 Task: Look for space in Round Lake, United States from 26th August, 2023 to 10th September, 2023 for 6 adults, 2 children in price range Rs.10000 to Rs.15000. Place can be entire place or shared room with 6 bedrooms having 6 beds and 6 bathrooms. Property type can be house, flat, guest house. Amenities needed are: wifi, TV, free parkinig on premises, gym, breakfast. Booking option can be shelf check-in. Required host language is English.
Action: Mouse moved to (420, 87)
Screenshot: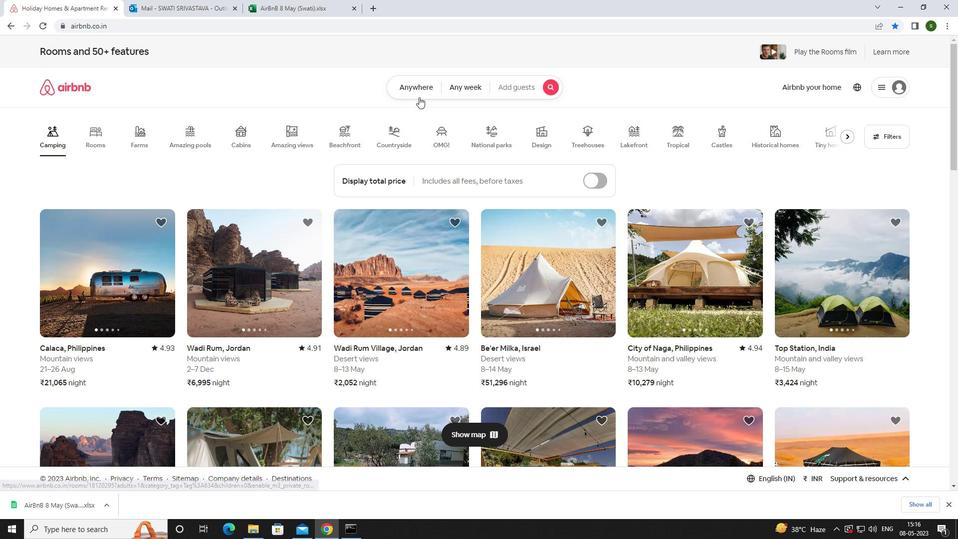 
Action: Mouse pressed left at (420, 87)
Screenshot: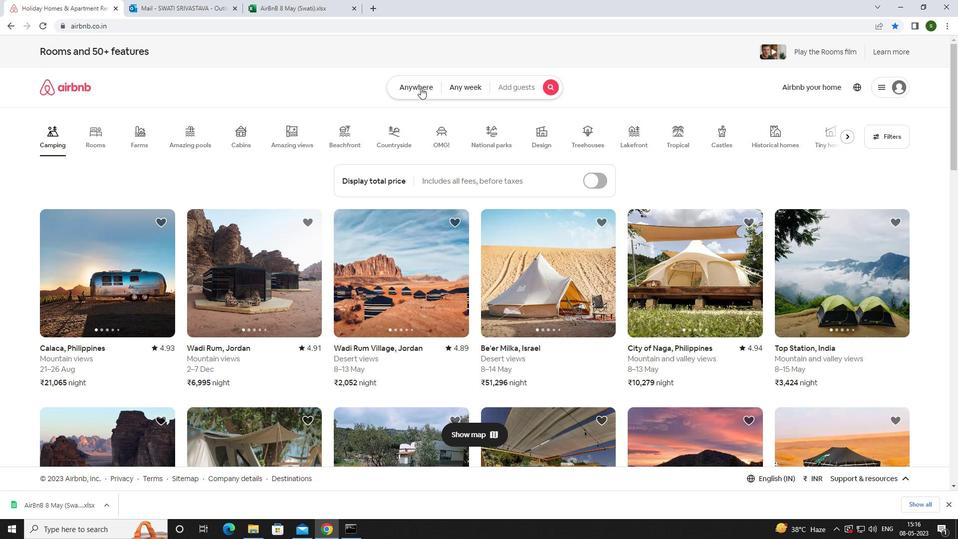 
Action: Mouse moved to (375, 126)
Screenshot: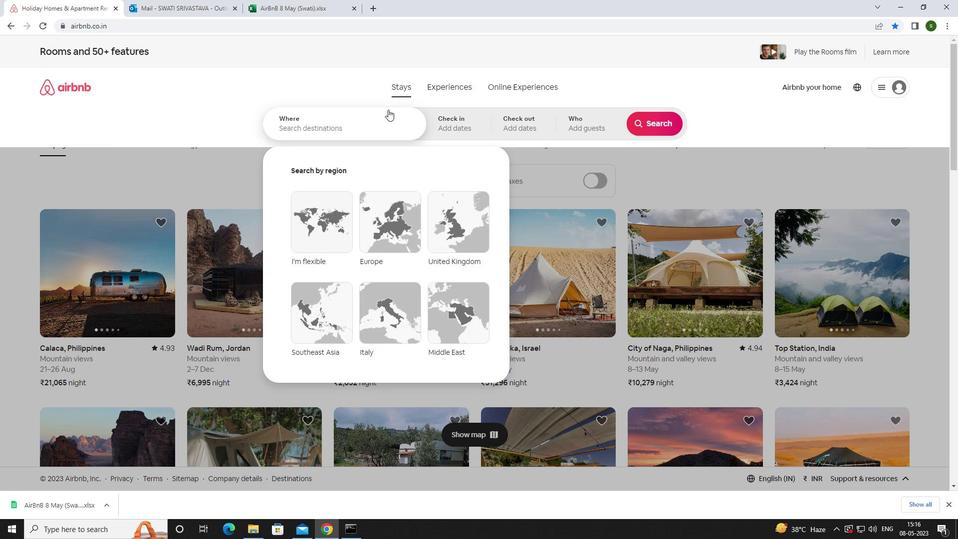 
Action: Mouse pressed left at (375, 126)
Screenshot: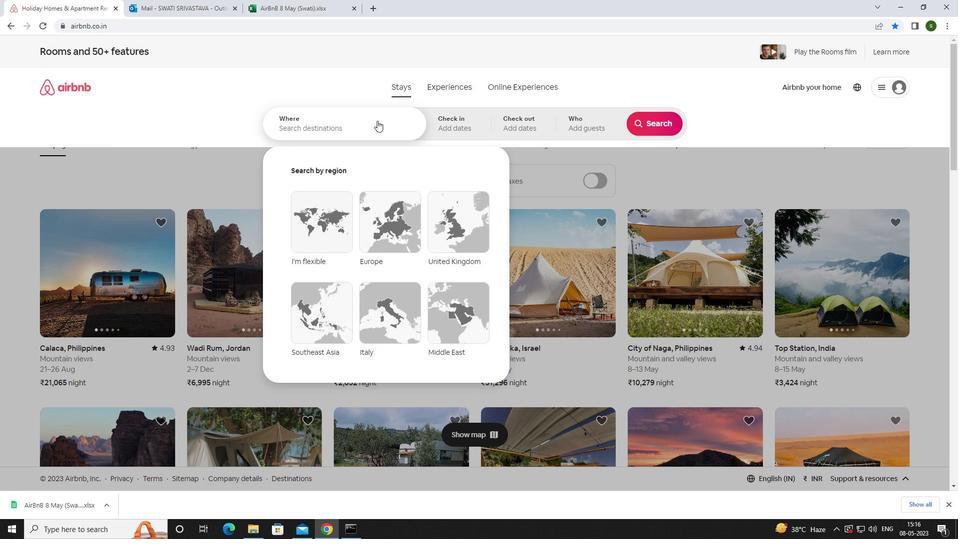 
Action: Mouse moved to (383, 133)
Screenshot: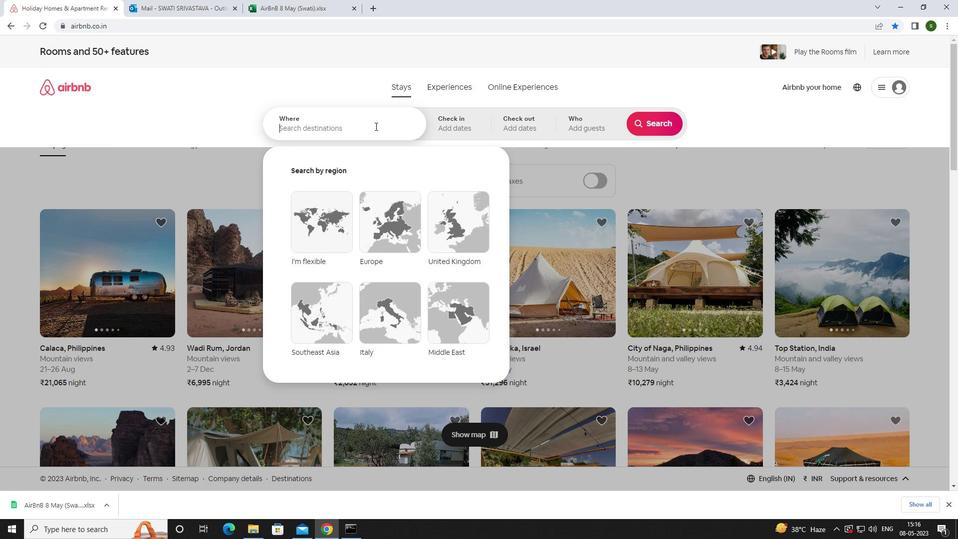 
Action: Key pressed <Key.caps_lock>r<Key.caps_lock>ound<Key.space><Key.caps_lock>
Screenshot: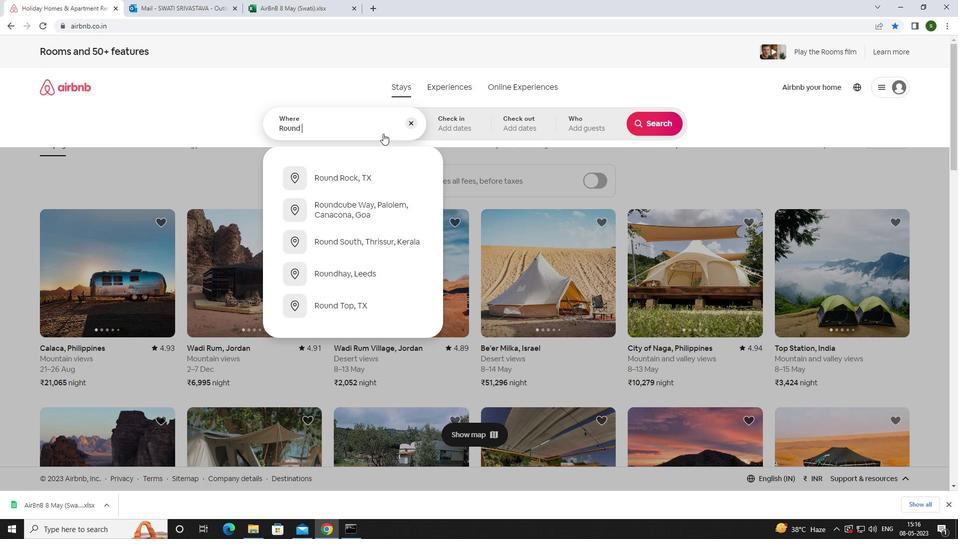 
Action: Mouse moved to (383, 133)
Screenshot: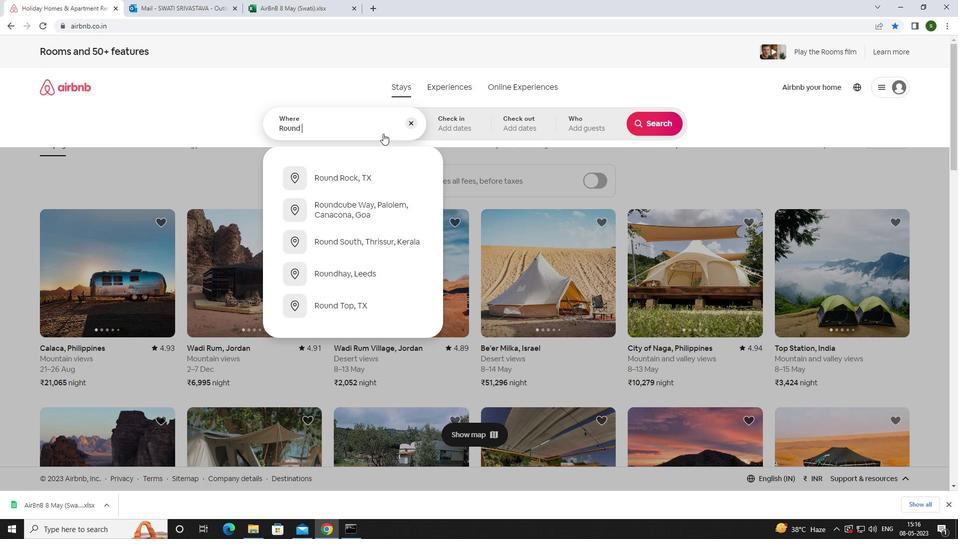
Action: Key pressed l<Key.caps_lock>ake
Screenshot: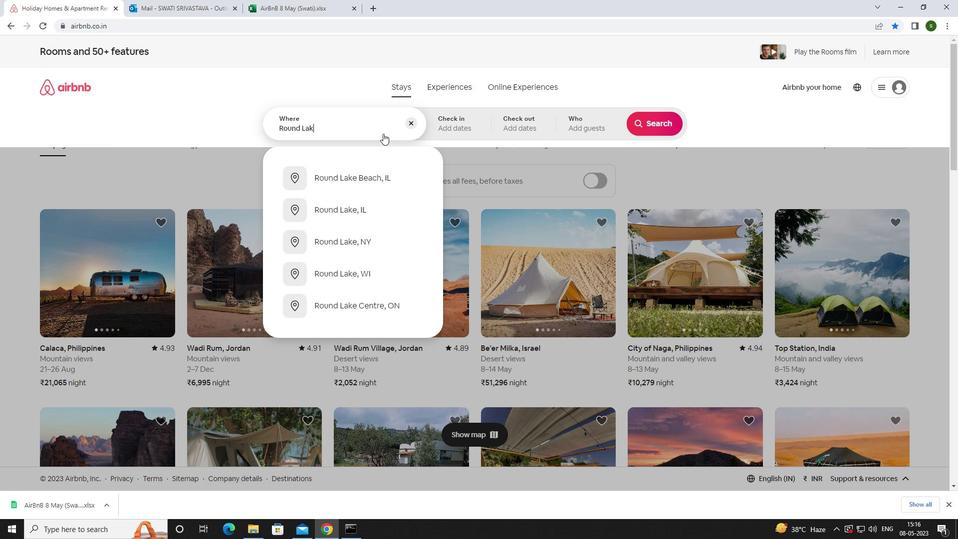
Action: Mouse moved to (383, 134)
Screenshot: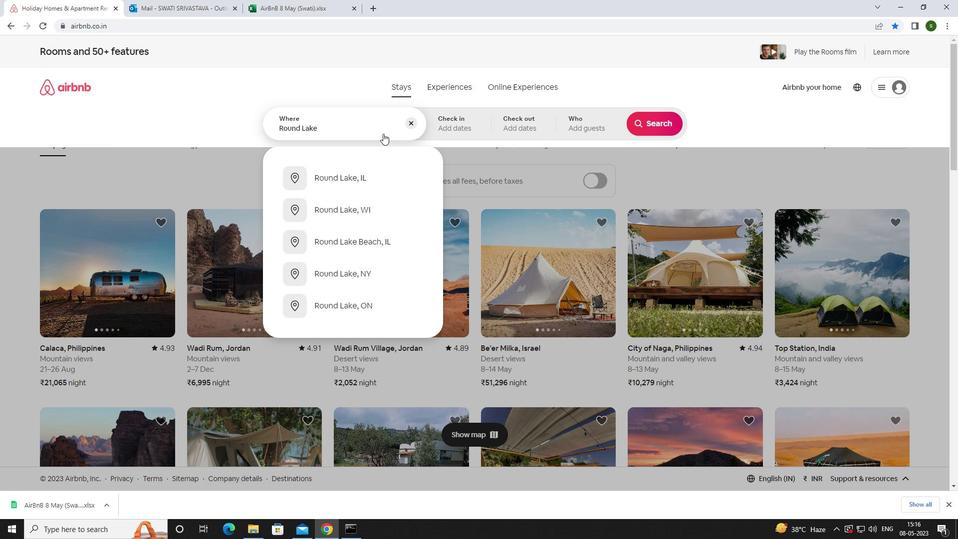 
Action: Key pressed ,<Key.space>
Screenshot: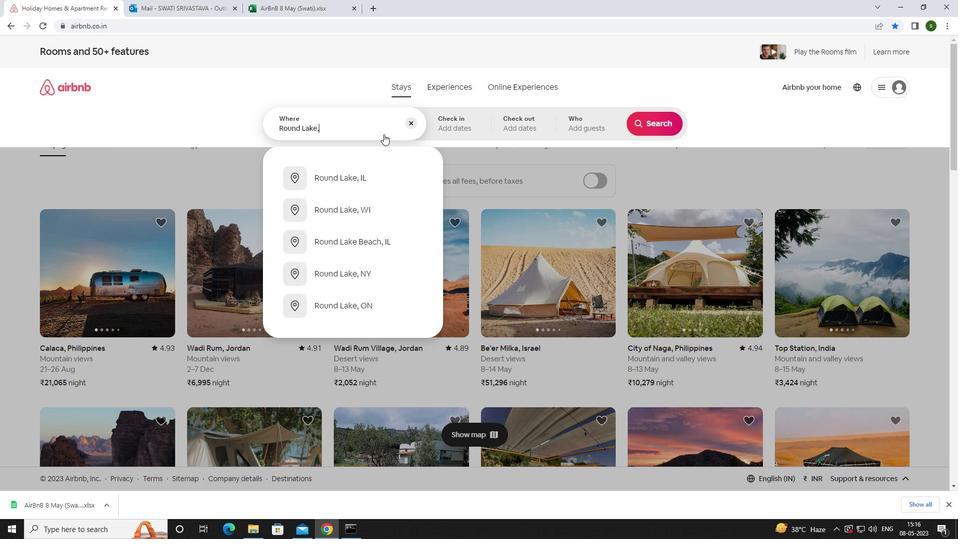 
Action: Mouse moved to (383, 134)
Screenshot: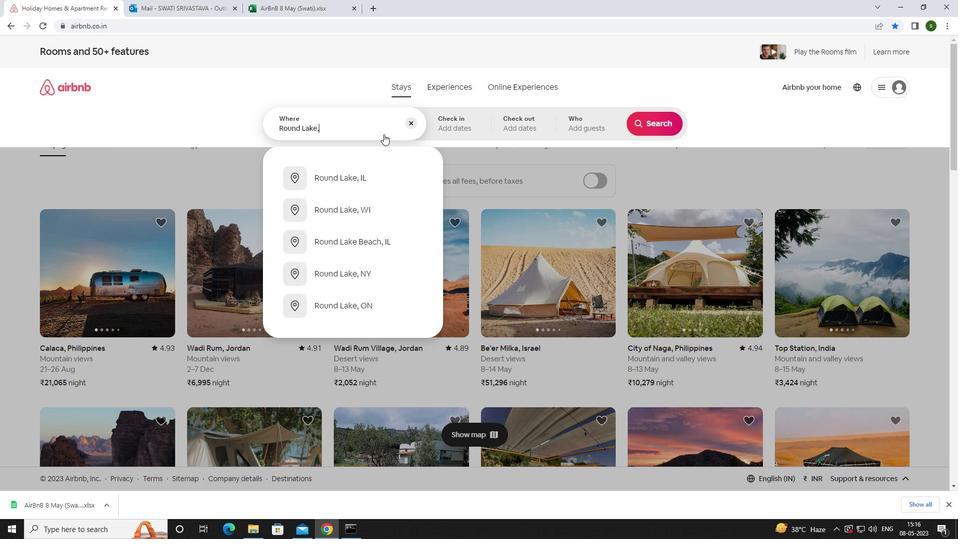 
Action: Key pressed <Key.caps_lock>u<Key.caps_lock>n
Screenshot: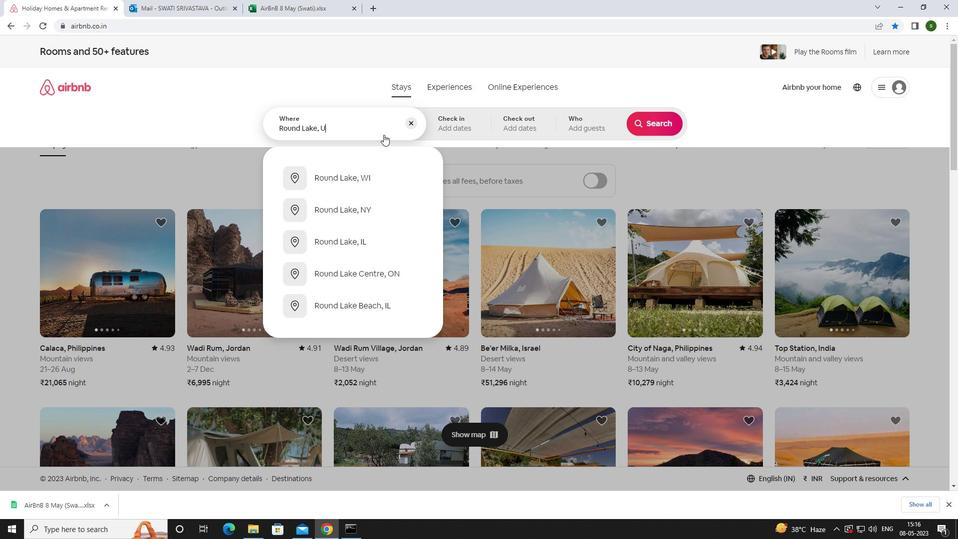 
Action: Mouse moved to (384, 134)
Screenshot: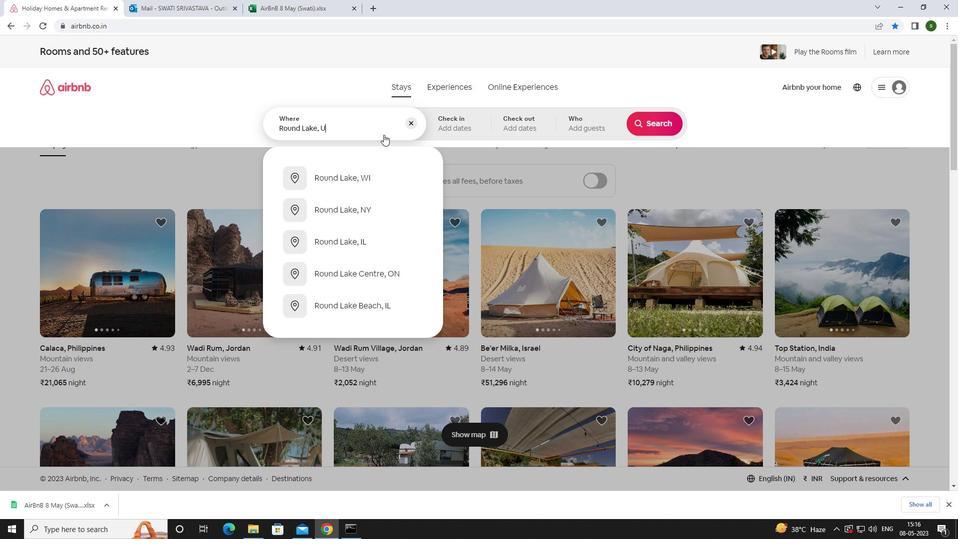 
Action: Key pressed ited<Key.space>
Screenshot: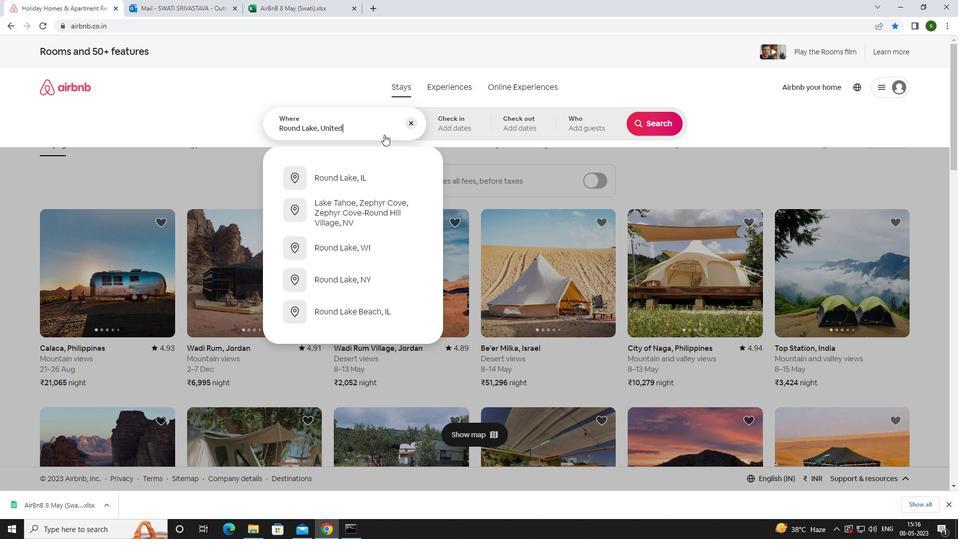 
Action: Mouse moved to (384, 135)
Screenshot: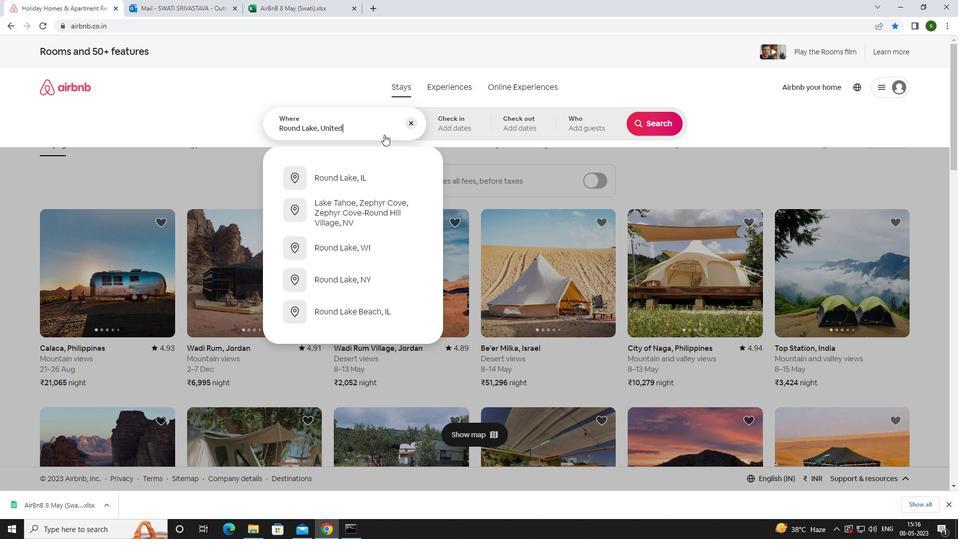 
Action: Key pressed <Key.caps_lock>s<Key.caps_lock>t
Screenshot: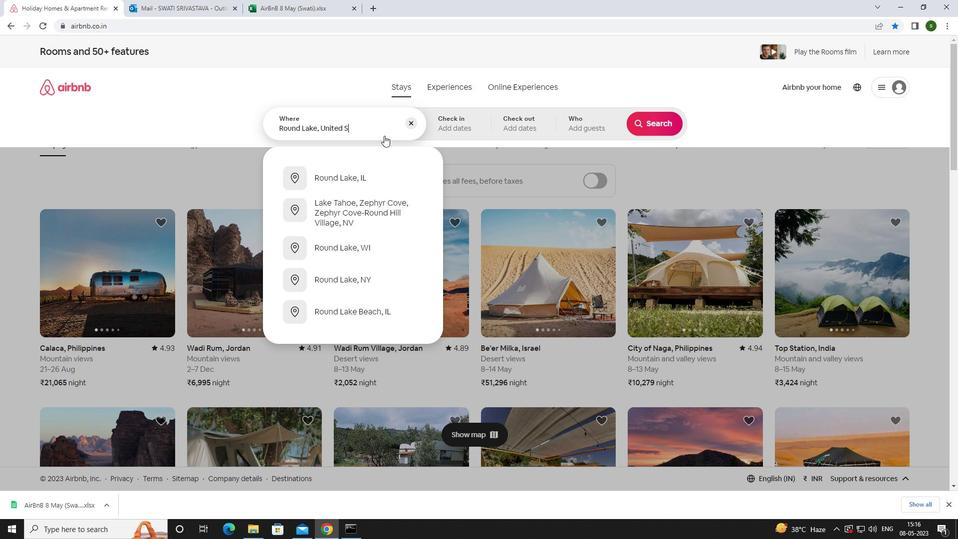 
Action: Mouse moved to (384, 136)
Screenshot: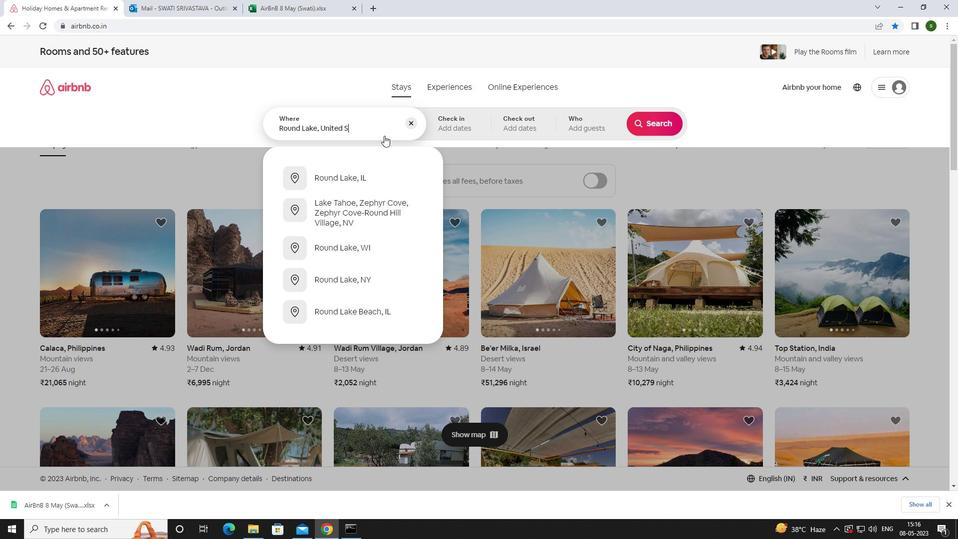 
Action: Key pressed ates<Key.enter>
Screenshot: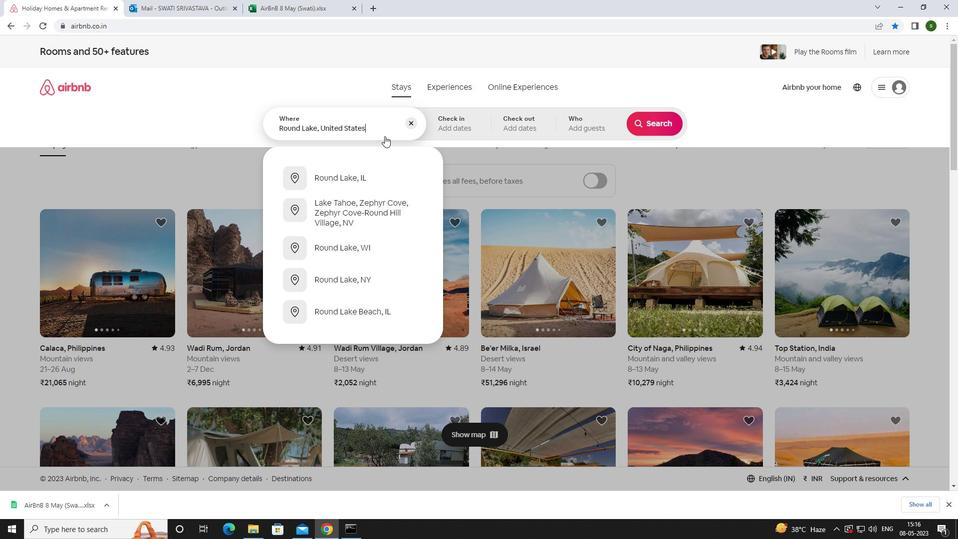 
Action: Mouse moved to (655, 207)
Screenshot: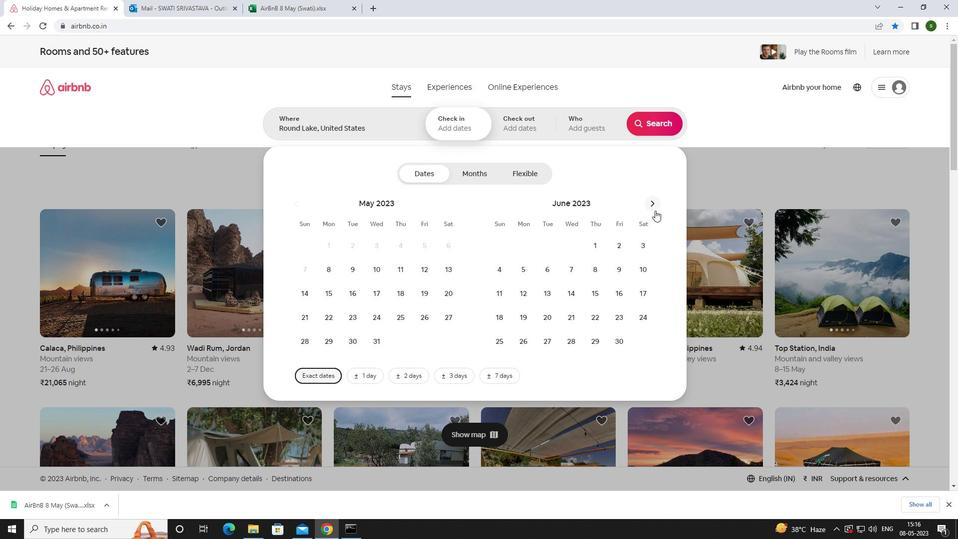 
Action: Mouse pressed left at (655, 207)
Screenshot: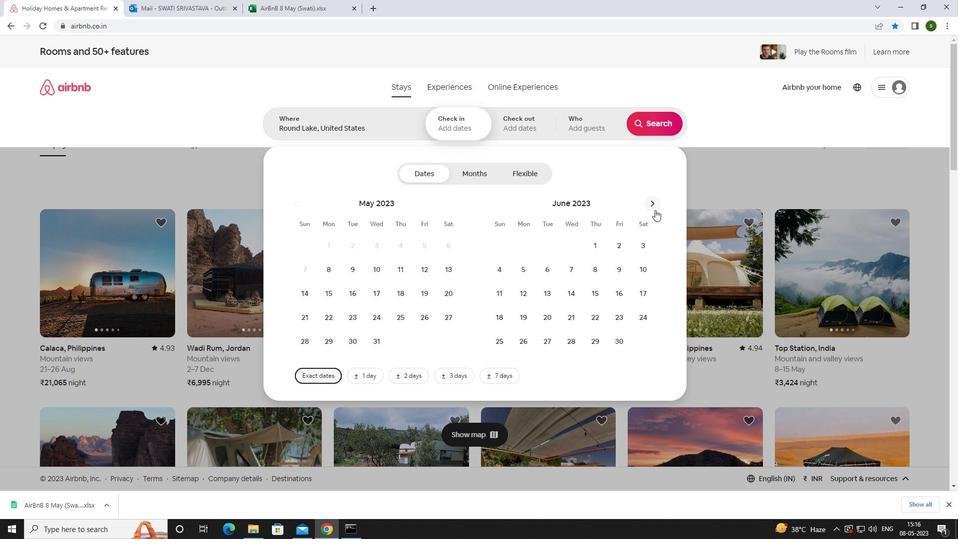 
Action: Mouse pressed left at (655, 207)
Screenshot: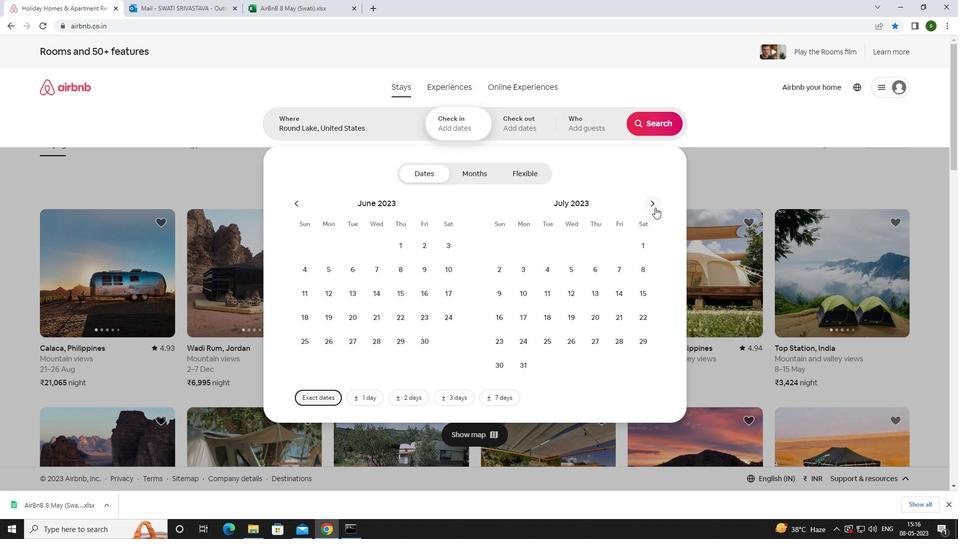 
Action: Mouse moved to (643, 319)
Screenshot: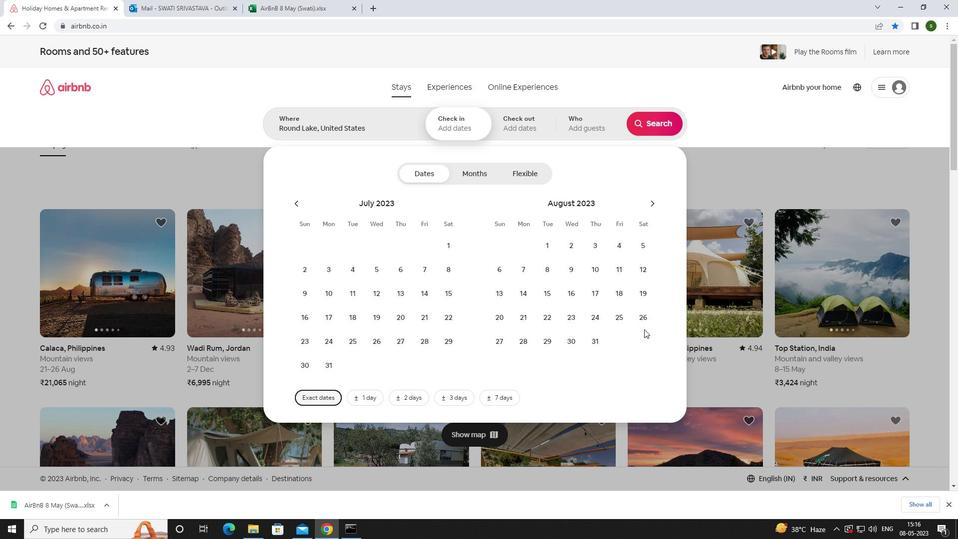 
Action: Mouse pressed left at (643, 319)
Screenshot: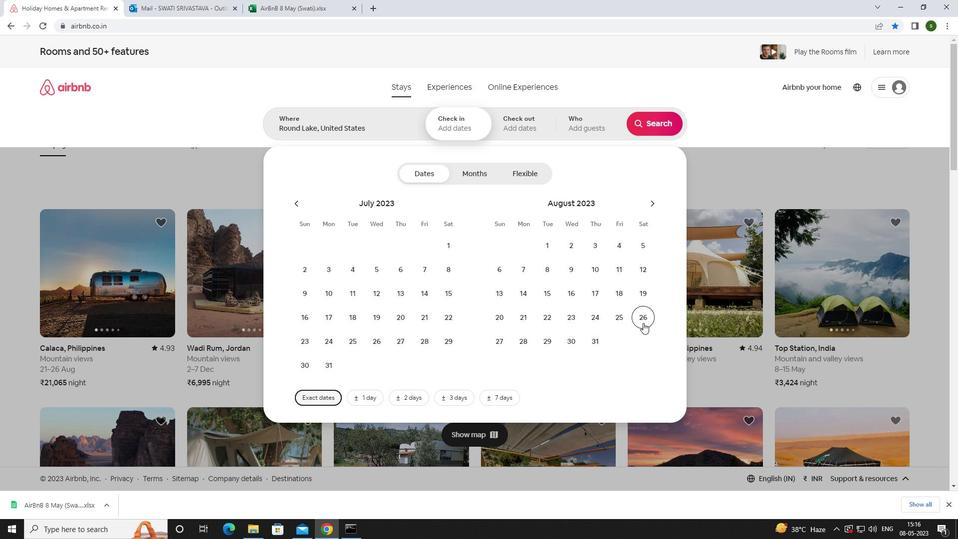 
Action: Mouse moved to (643, 202)
Screenshot: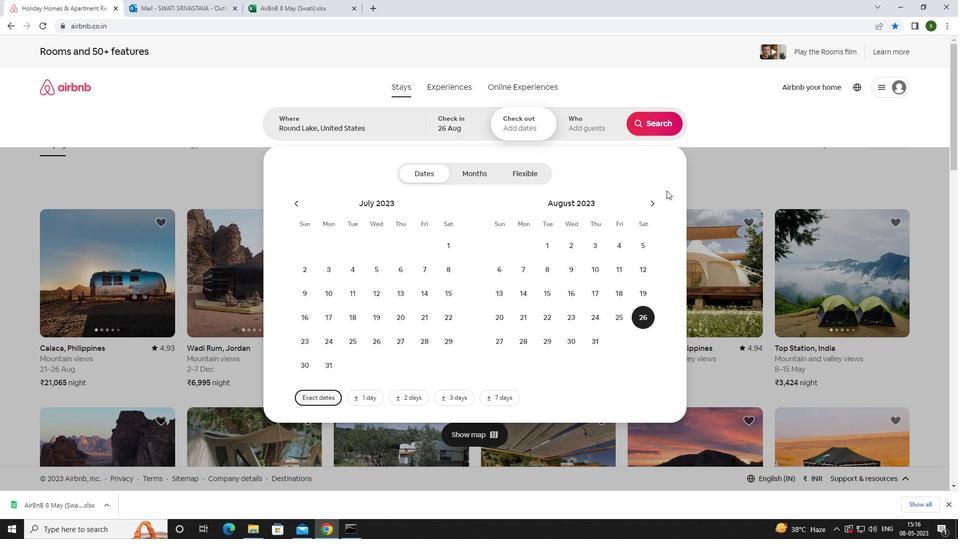 
Action: Mouse pressed left at (643, 202)
Screenshot: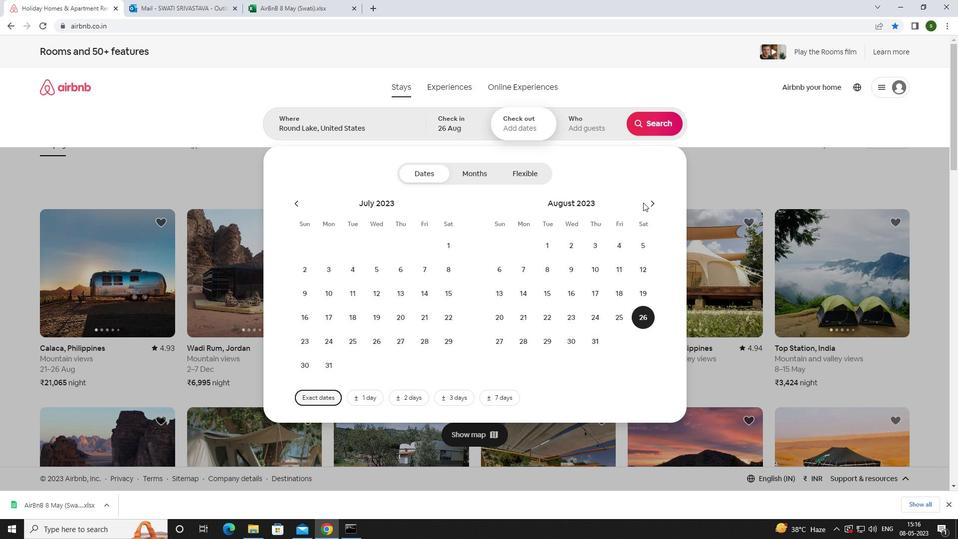 
Action: Mouse moved to (647, 203)
Screenshot: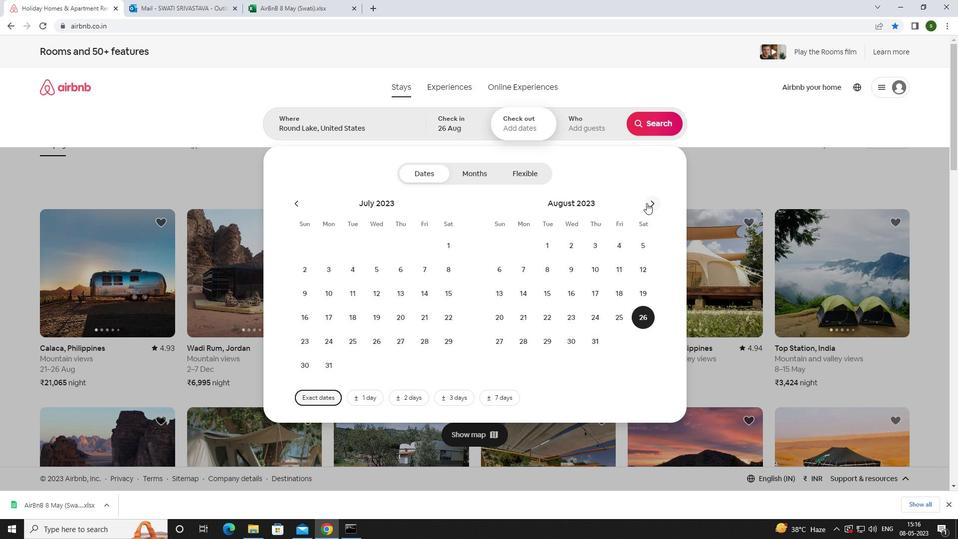 
Action: Mouse pressed left at (647, 203)
Screenshot: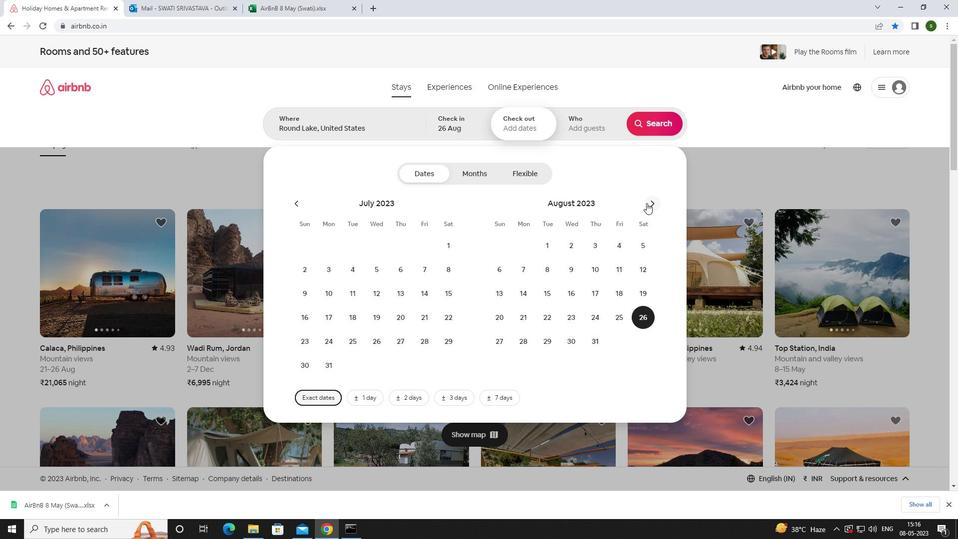 
Action: Mouse moved to (498, 294)
Screenshot: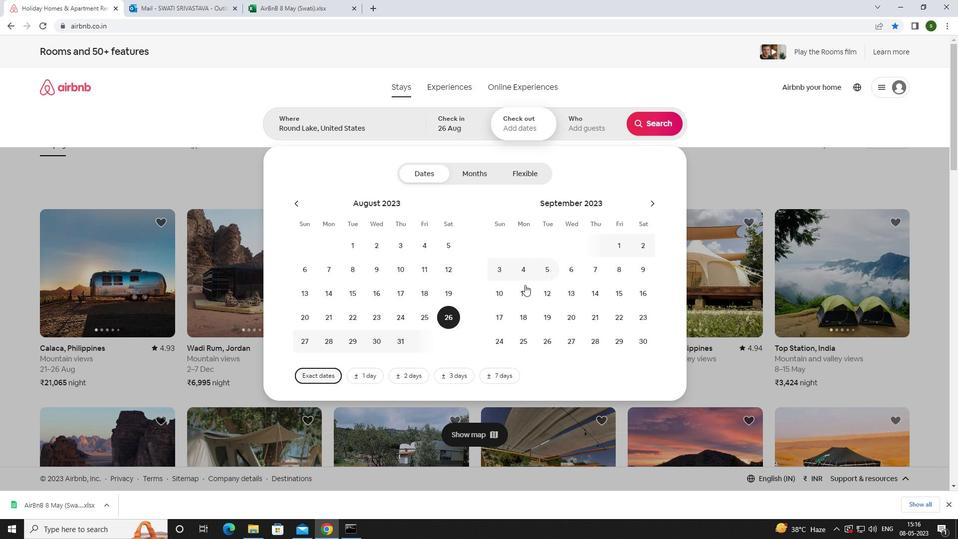 
Action: Mouse pressed left at (498, 294)
Screenshot: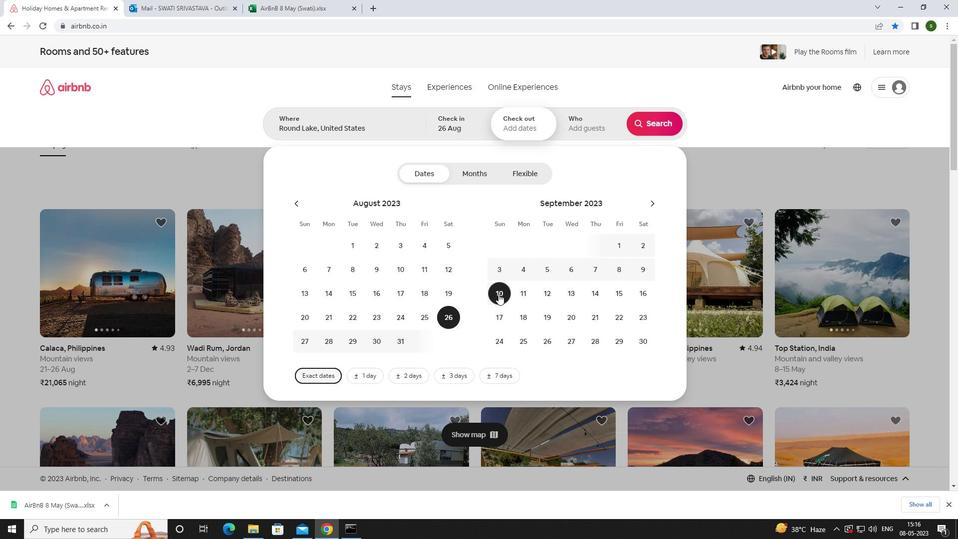 
Action: Mouse moved to (580, 129)
Screenshot: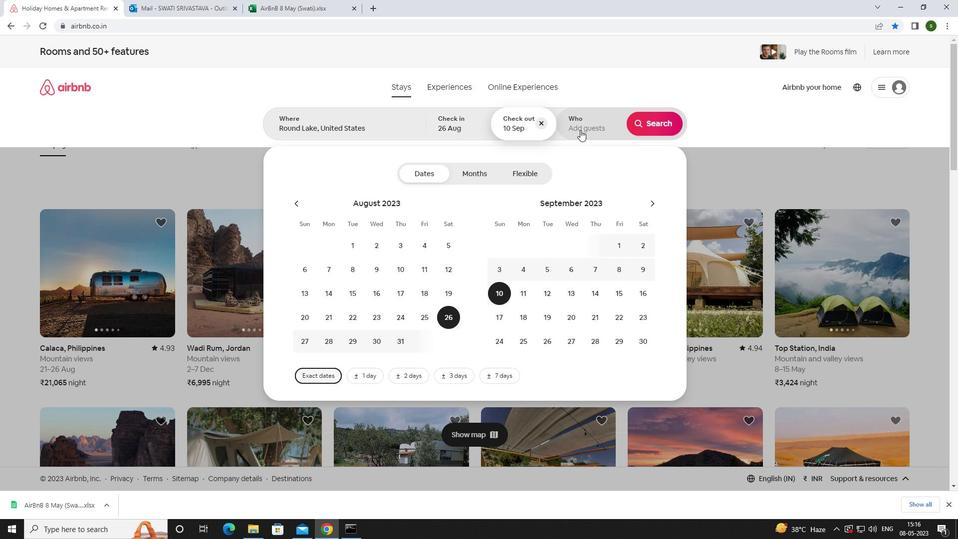 
Action: Mouse pressed left at (580, 129)
Screenshot: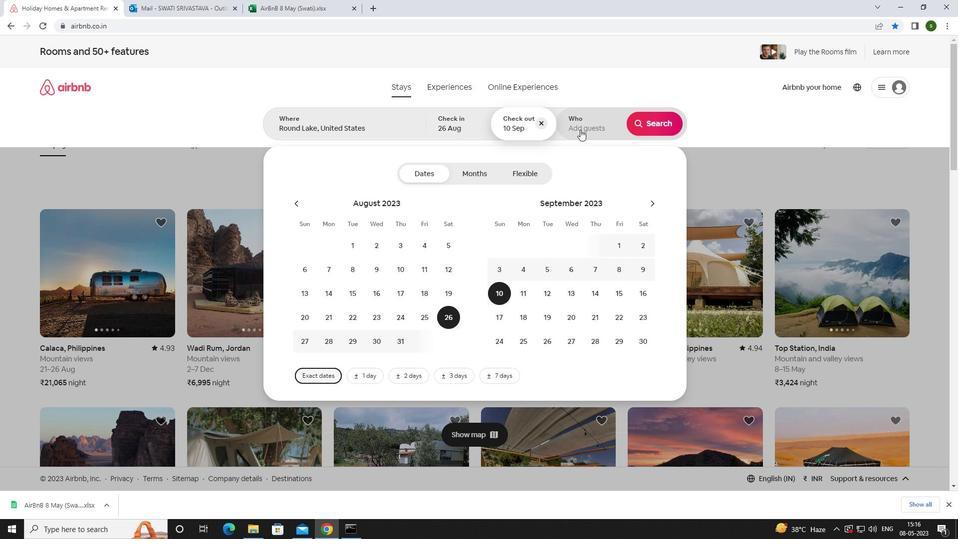 
Action: Mouse moved to (659, 176)
Screenshot: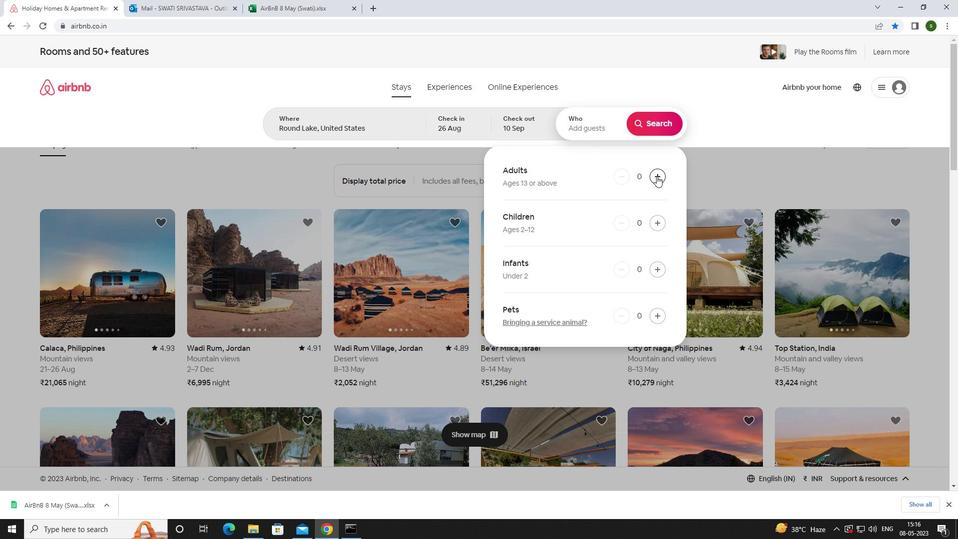 
Action: Mouse pressed left at (659, 176)
Screenshot: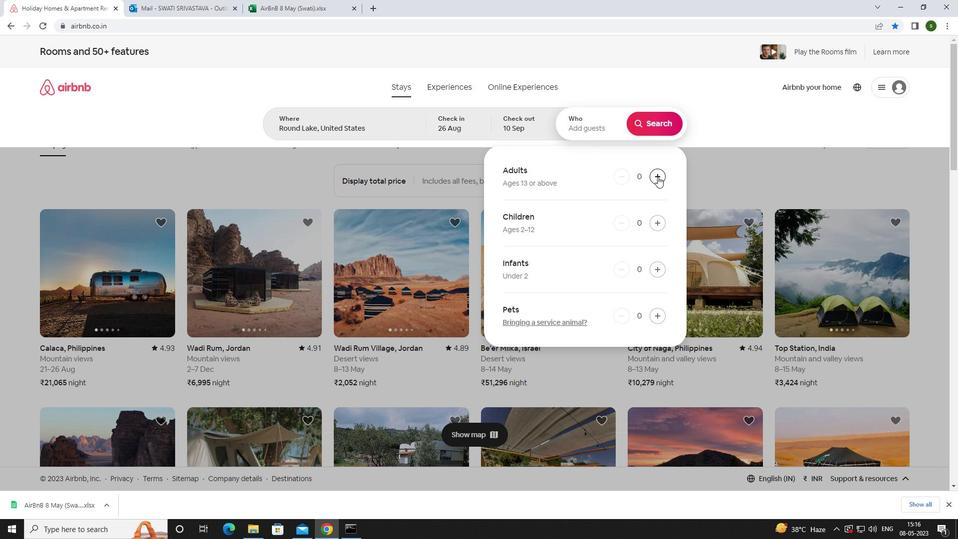 
Action: Mouse pressed left at (659, 176)
Screenshot: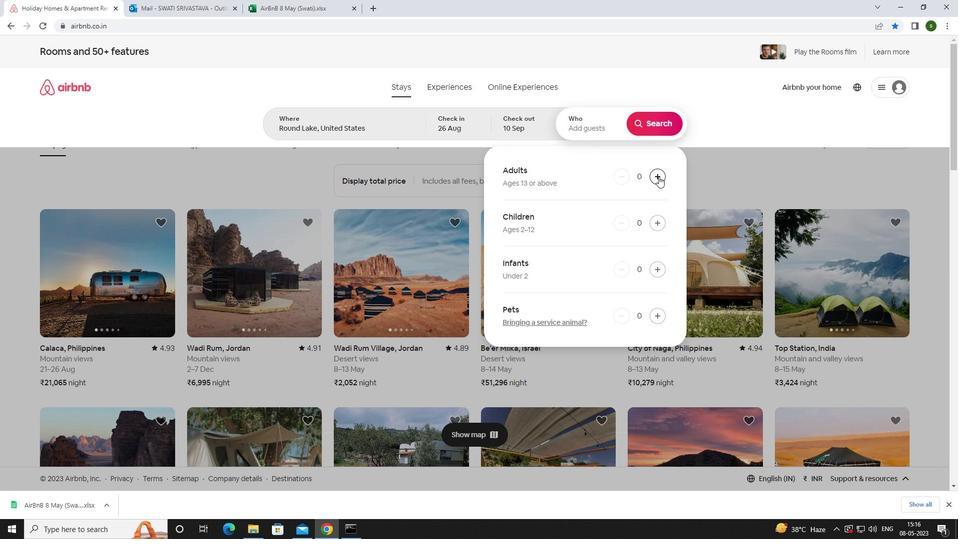 
Action: Mouse pressed left at (659, 176)
Screenshot: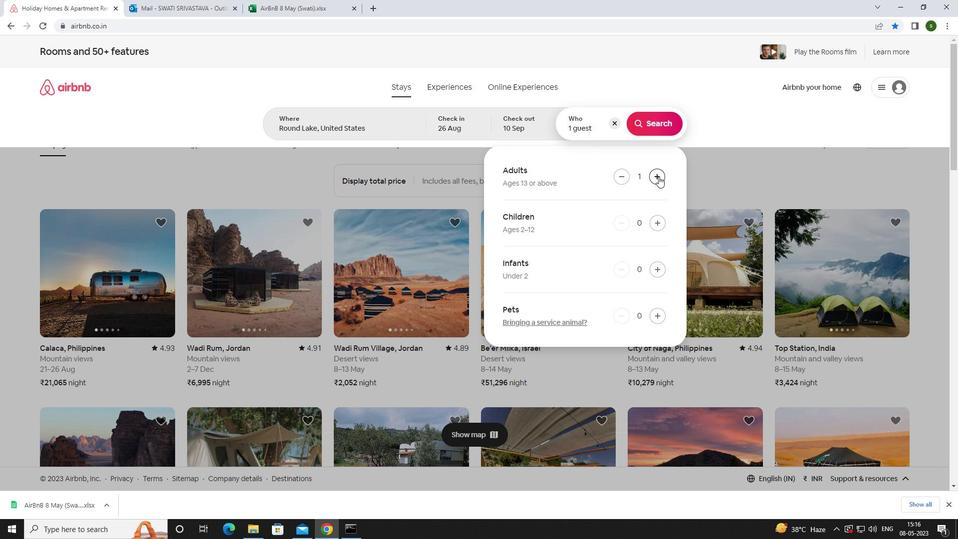
Action: Mouse pressed left at (659, 176)
Screenshot: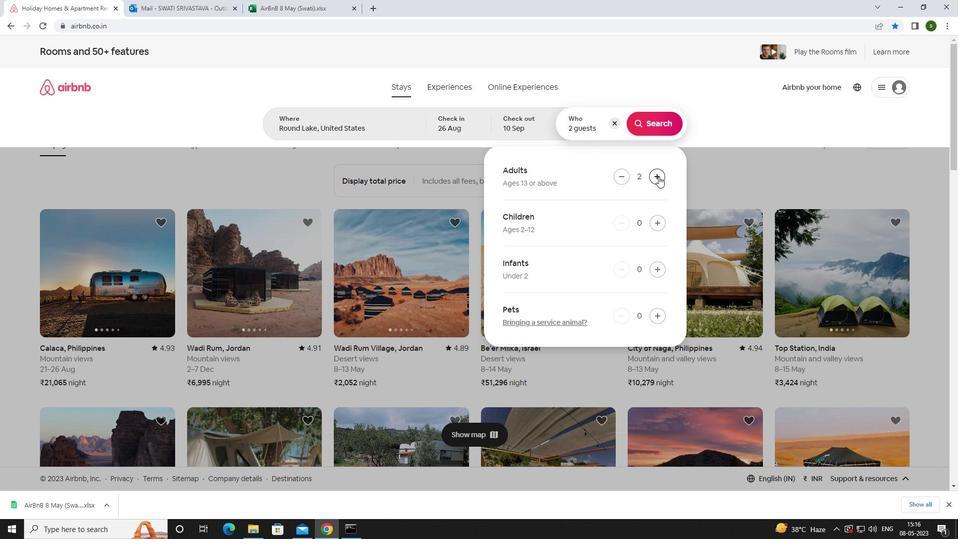 
Action: Mouse pressed left at (659, 176)
Screenshot: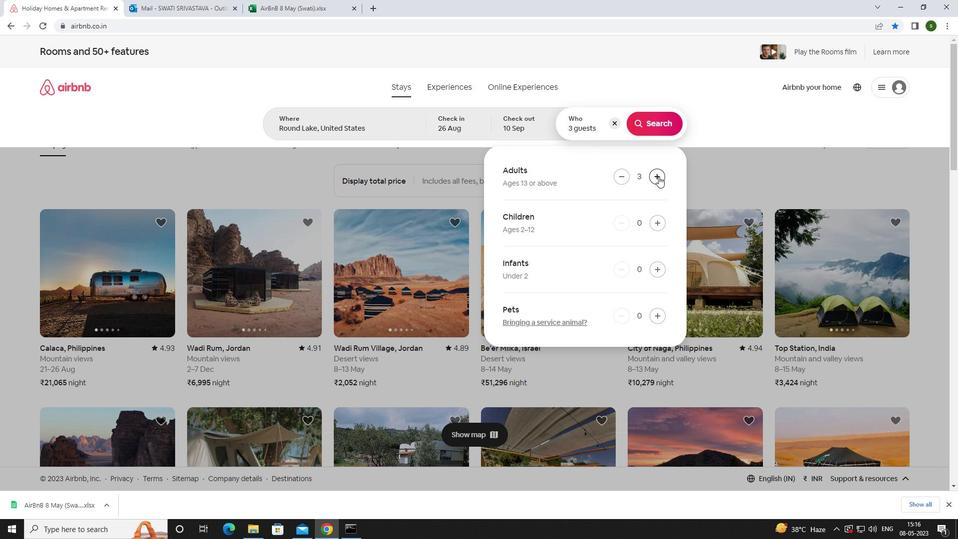 
Action: Mouse pressed left at (659, 176)
Screenshot: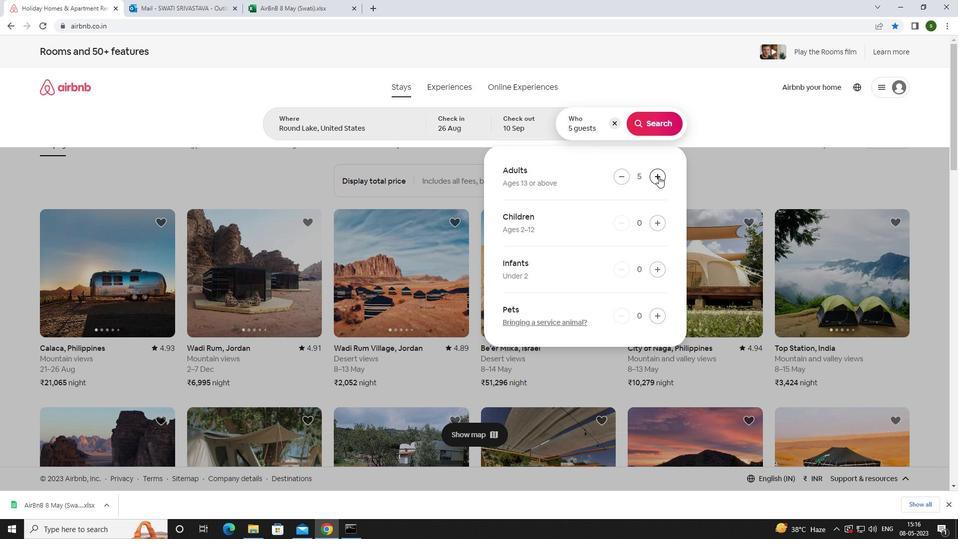 
Action: Mouse moved to (659, 219)
Screenshot: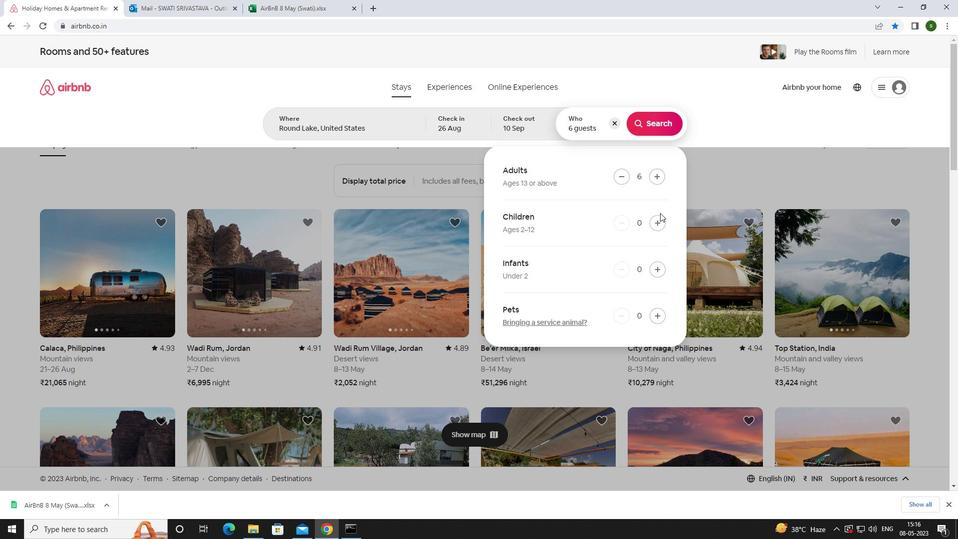 
Action: Mouse pressed left at (659, 219)
Screenshot: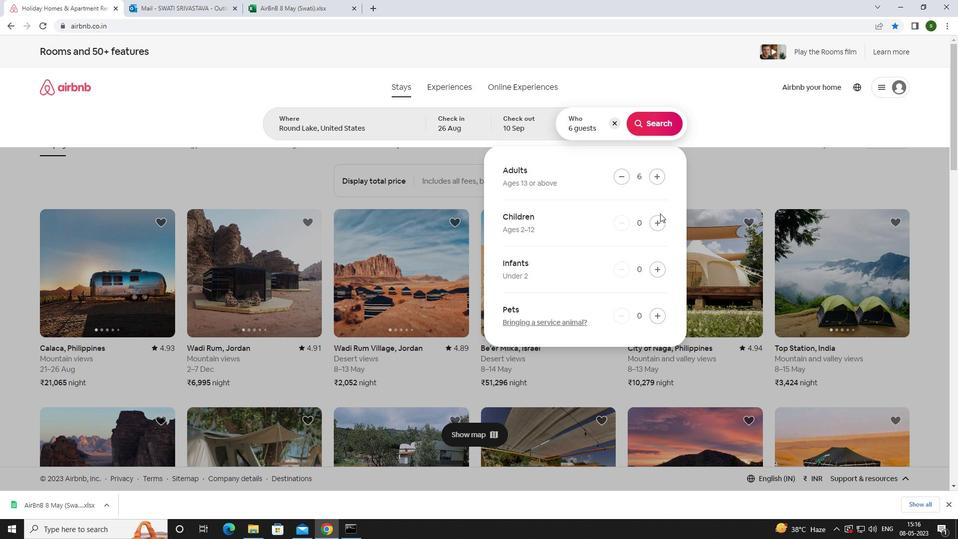 
Action: Mouse pressed left at (659, 219)
Screenshot: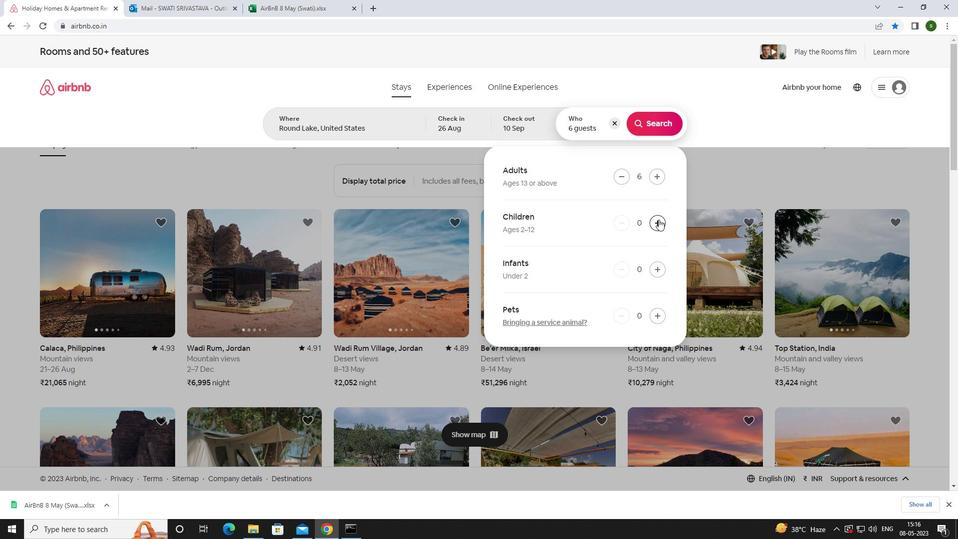 
Action: Mouse moved to (655, 128)
Screenshot: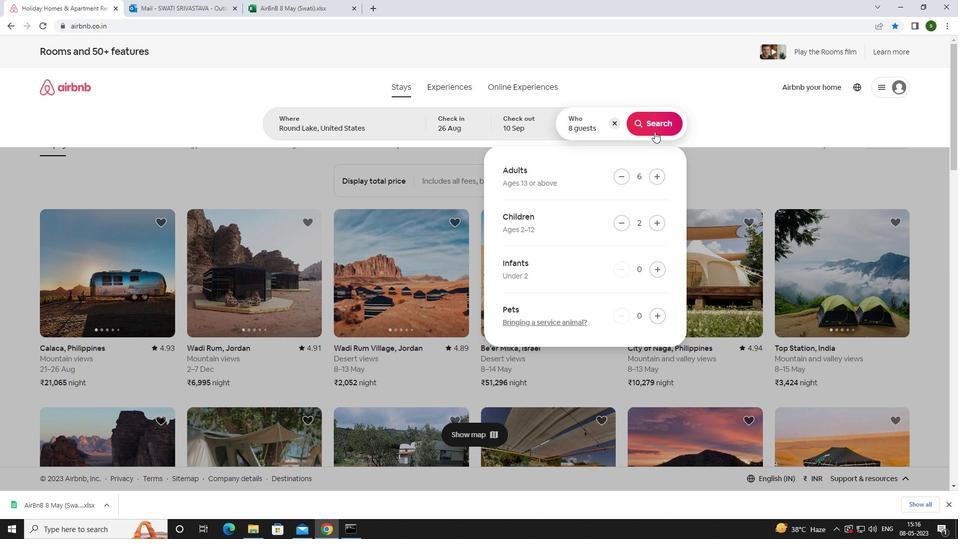 
Action: Mouse pressed left at (655, 128)
Screenshot: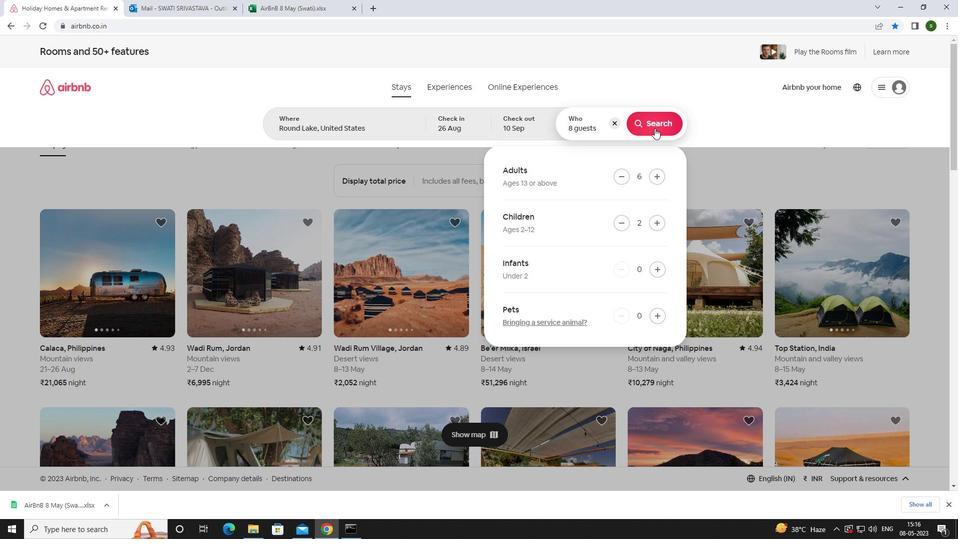 
Action: Mouse moved to (914, 100)
Screenshot: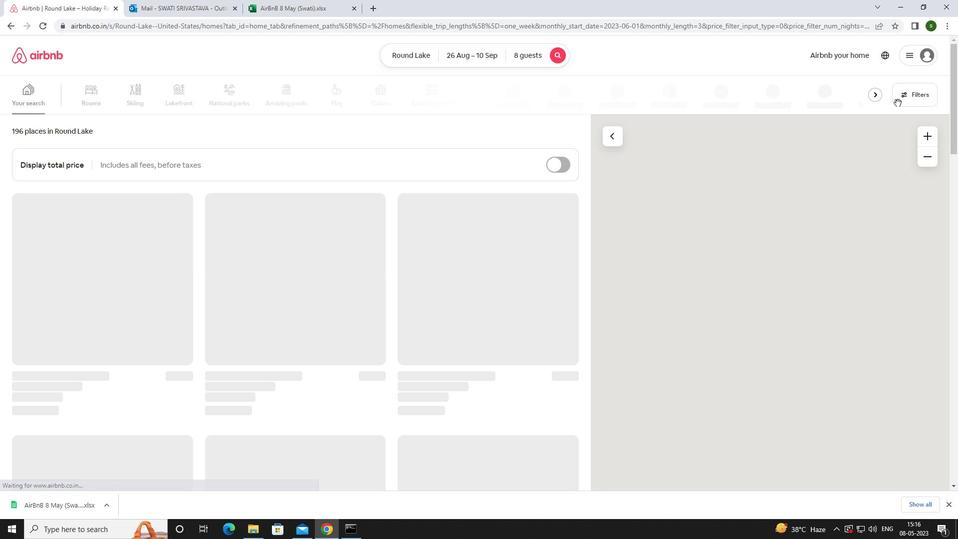 
Action: Mouse pressed left at (914, 100)
Screenshot: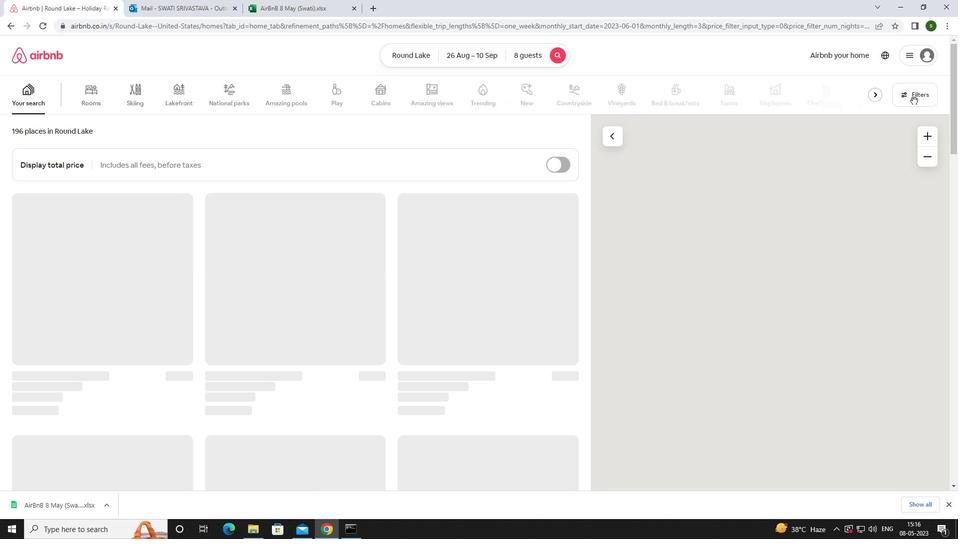 
Action: Mouse moved to (379, 338)
Screenshot: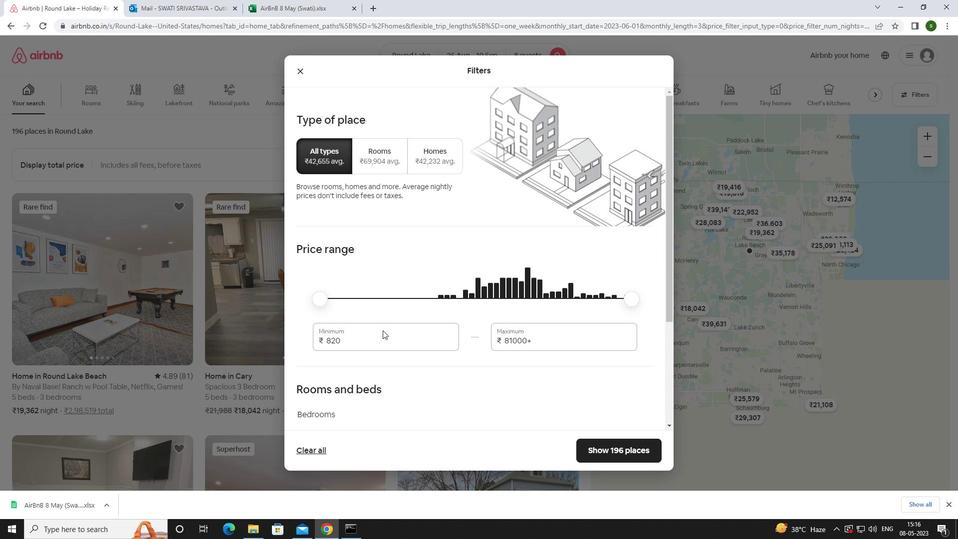 
Action: Mouse pressed left at (379, 338)
Screenshot: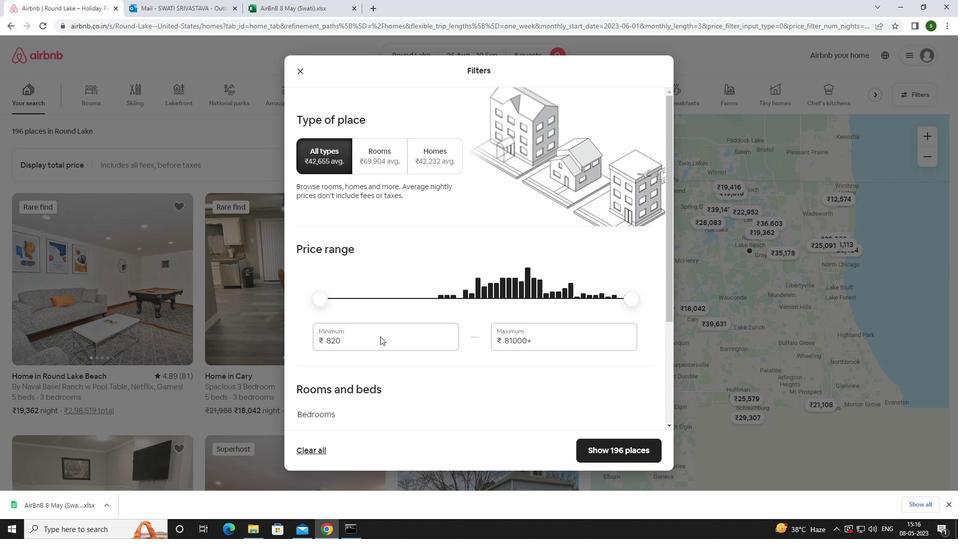 
Action: Key pressed <Key.backspace><Key.backspace><Key.backspace><Key.backspace>10000
Screenshot: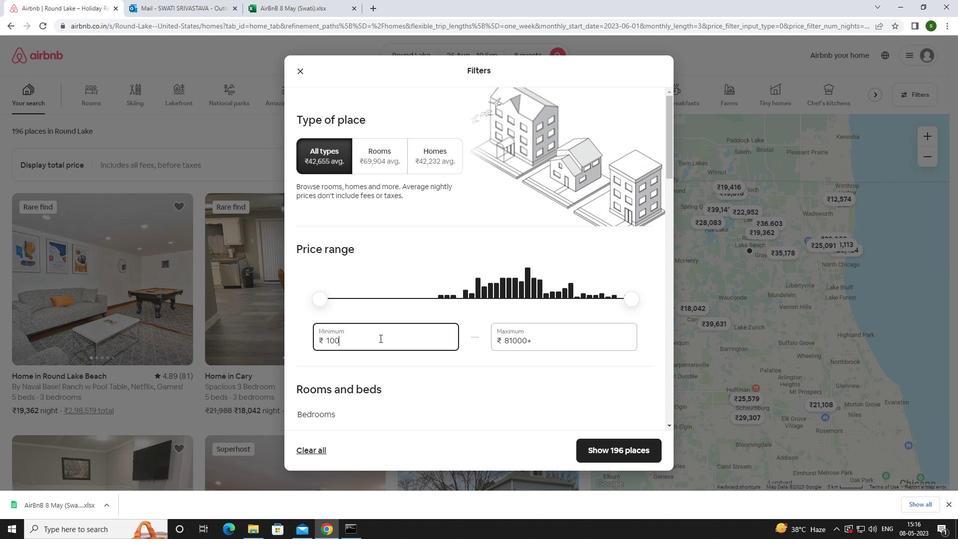 
Action: Mouse moved to (540, 345)
Screenshot: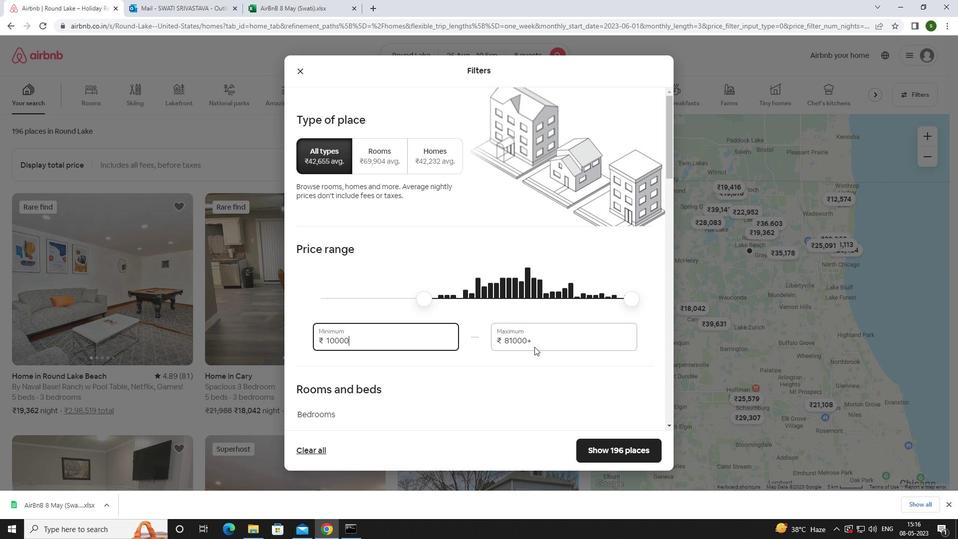 
Action: Mouse pressed left at (540, 345)
Screenshot: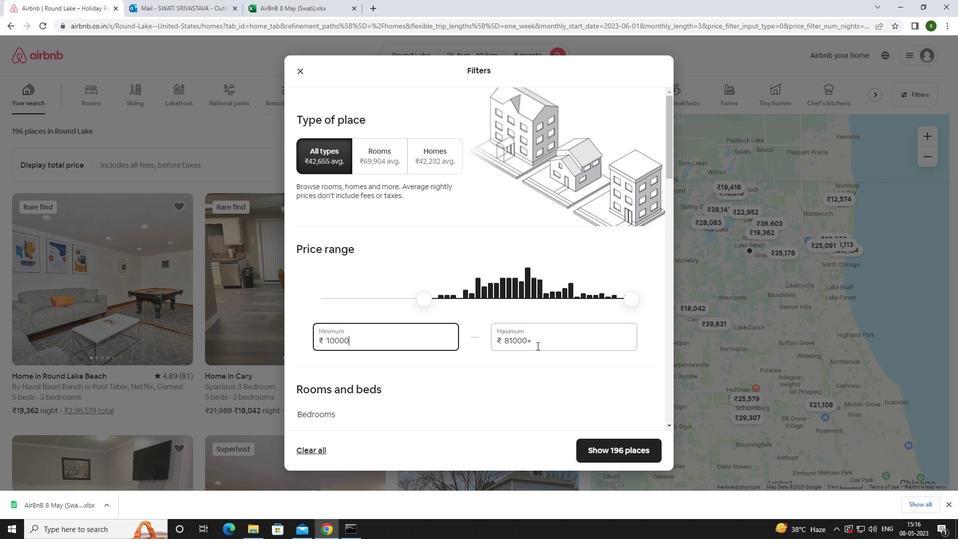 
Action: Key pressed <Key.backspace><Key.backspace><Key.backspace><Key.backspace><Key.backspace><Key.backspace><Key.backspace><Key.backspace><Key.backspace><Key.backspace><Key.backspace><Key.backspace>15000
Screenshot: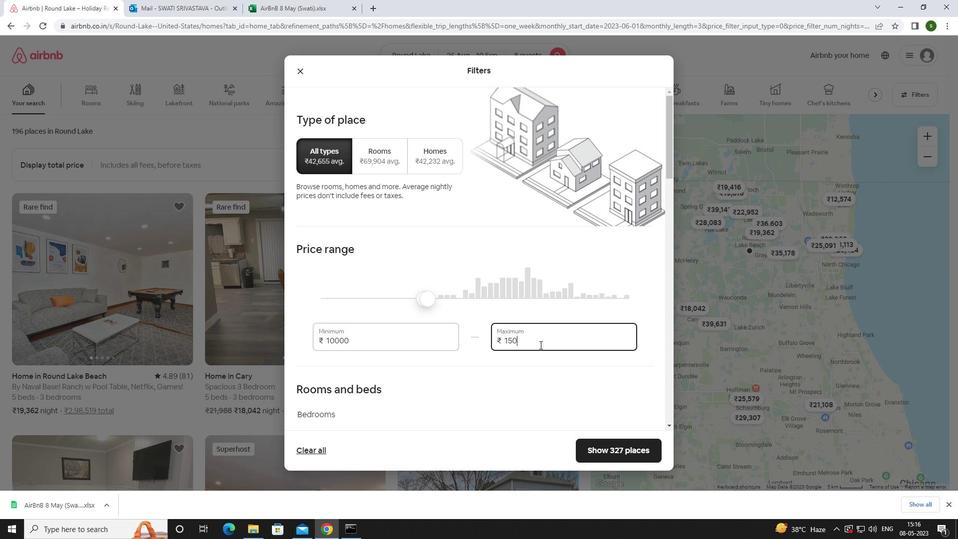 
Action: Mouse moved to (480, 319)
Screenshot: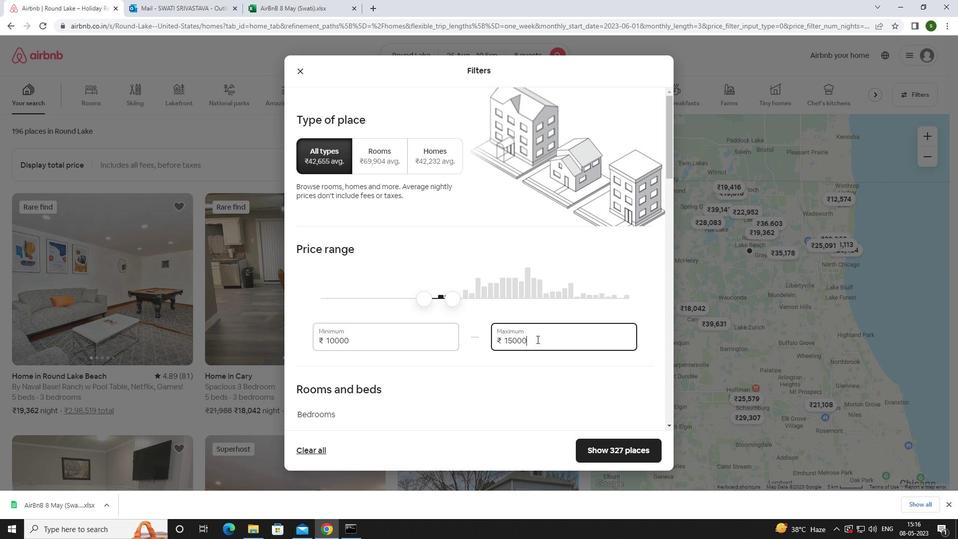 
Action: Mouse scrolled (480, 319) with delta (0, 0)
Screenshot: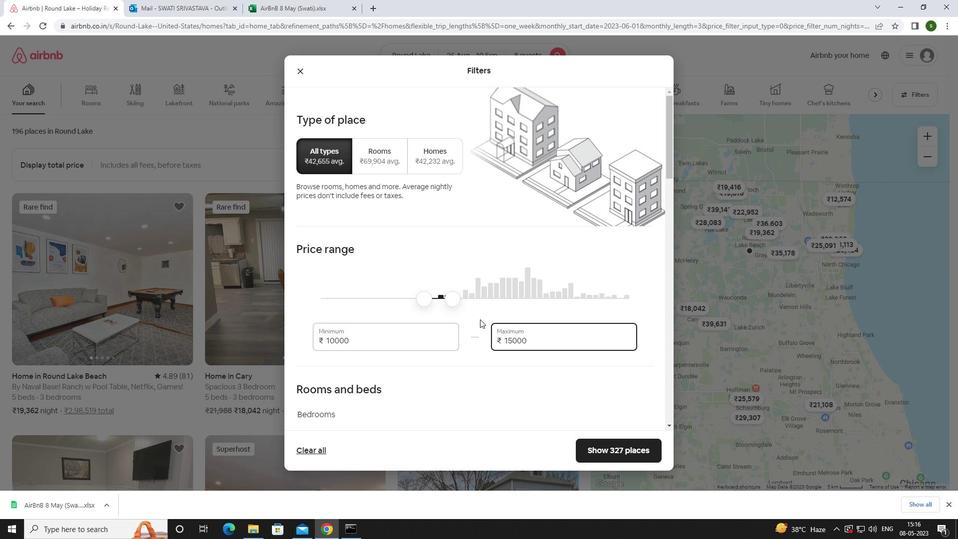 
Action: Mouse scrolled (480, 319) with delta (0, 0)
Screenshot: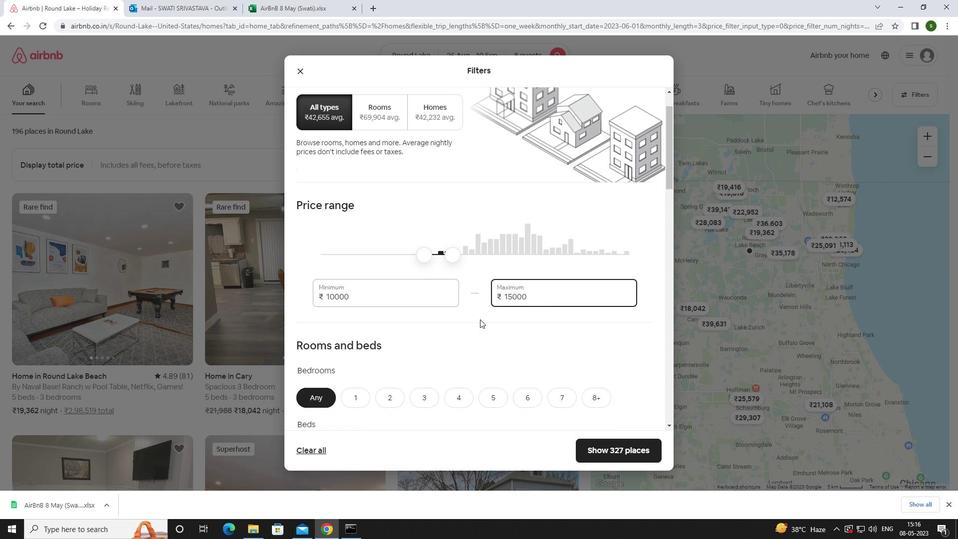 
Action: Mouse scrolled (480, 319) with delta (0, 0)
Screenshot: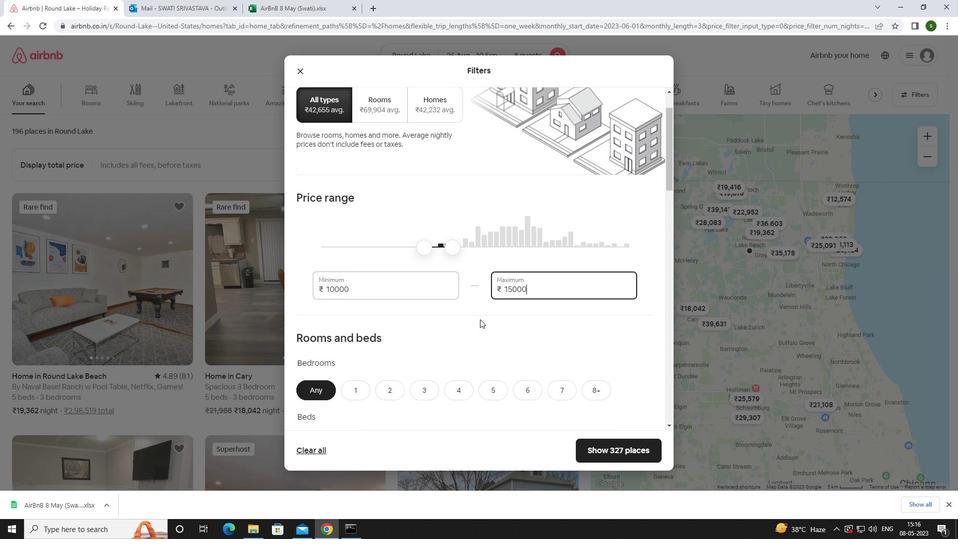 
Action: Mouse scrolled (480, 319) with delta (0, 0)
Screenshot: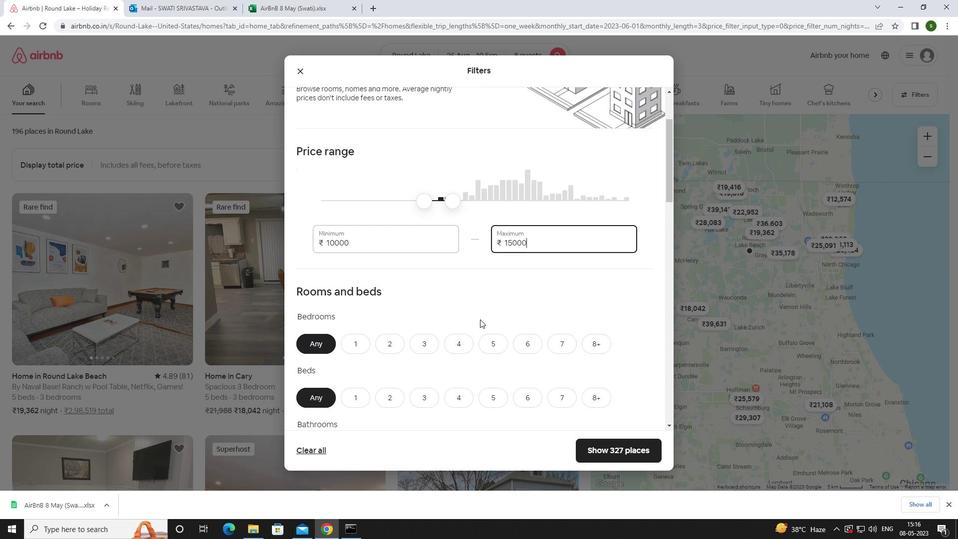 
Action: Mouse moved to (529, 237)
Screenshot: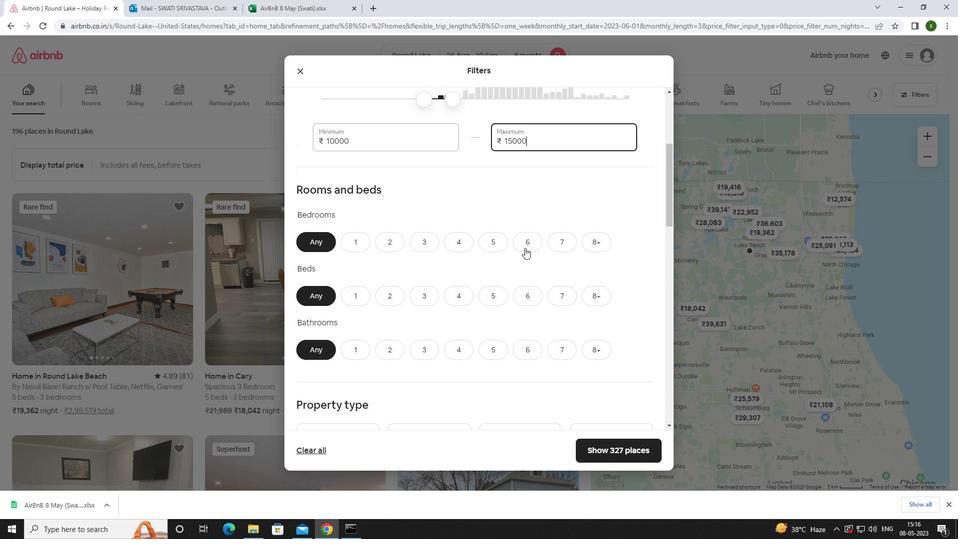 
Action: Mouse pressed left at (529, 237)
Screenshot: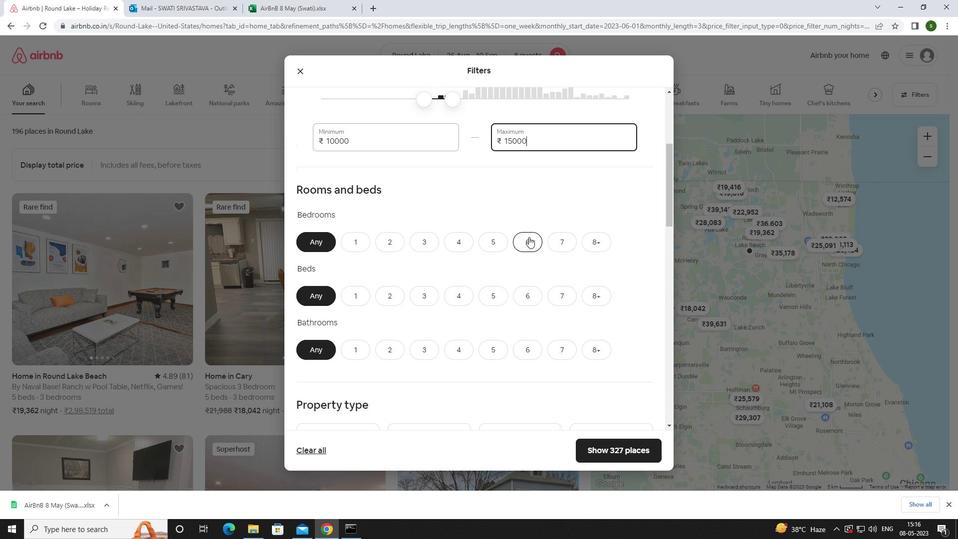 
Action: Mouse moved to (533, 289)
Screenshot: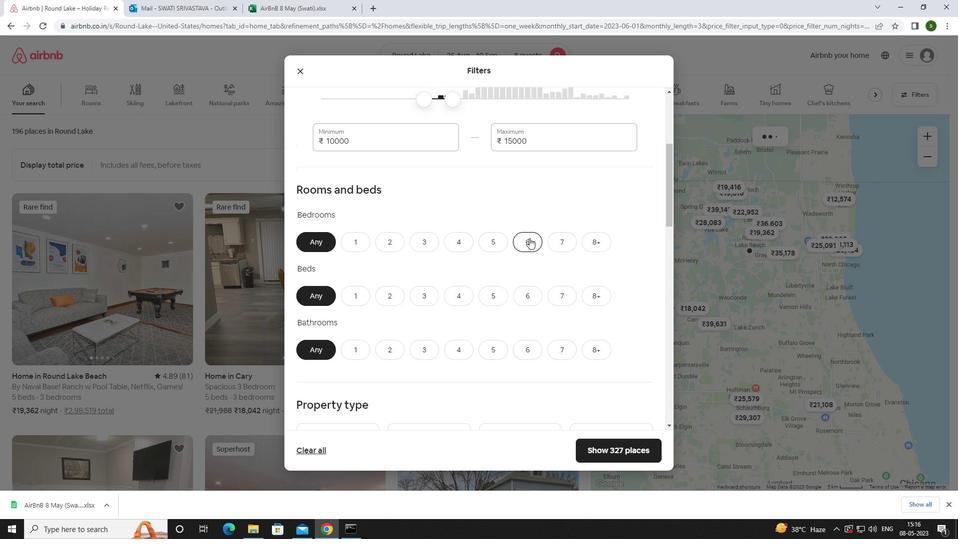 
Action: Mouse pressed left at (533, 289)
Screenshot: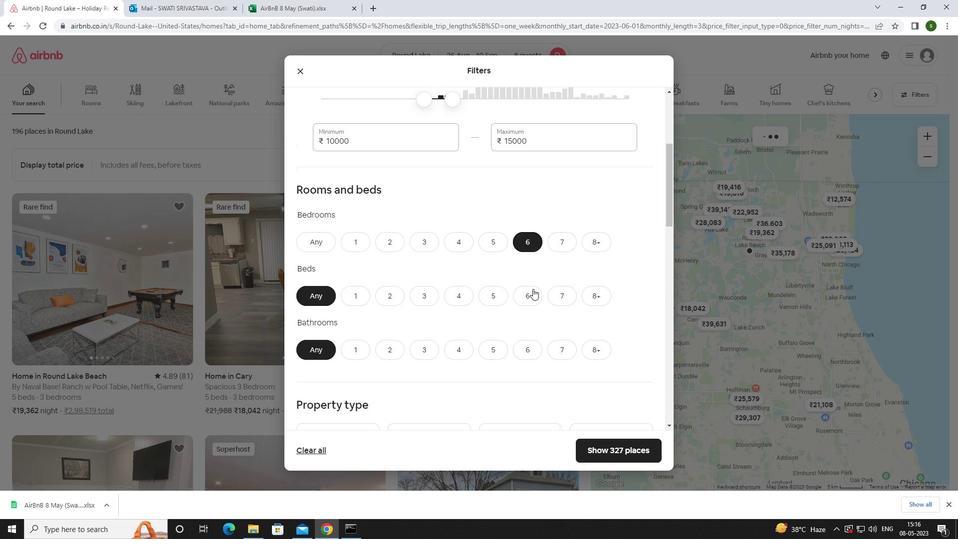 
Action: Mouse moved to (524, 345)
Screenshot: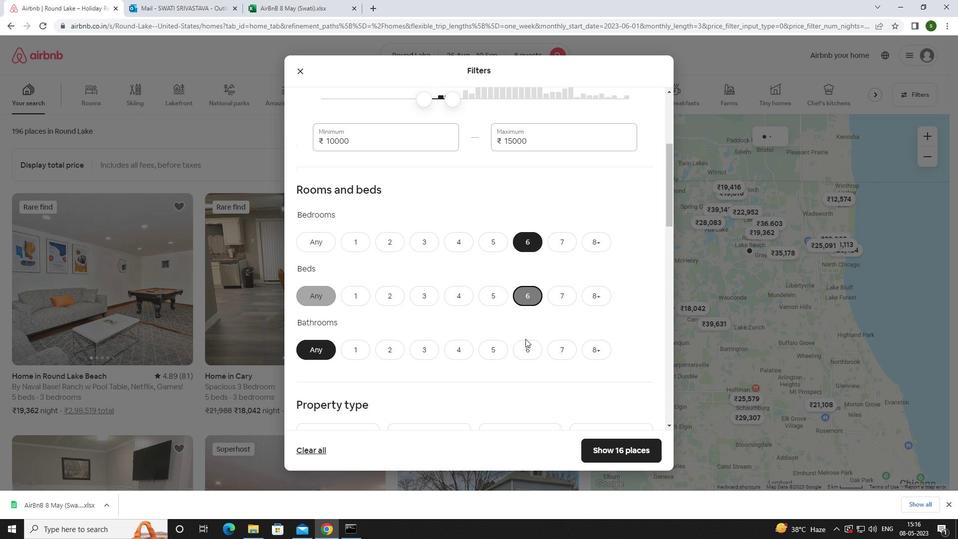 
Action: Mouse pressed left at (524, 345)
Screenshot: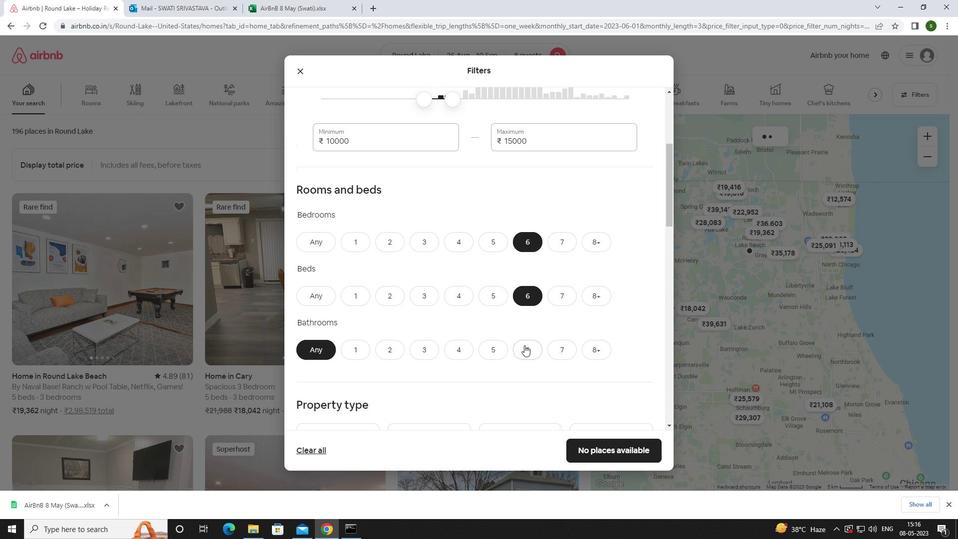 
Action: Mouse scrolled (524, 345) with delta (0, 0)
Screenshot: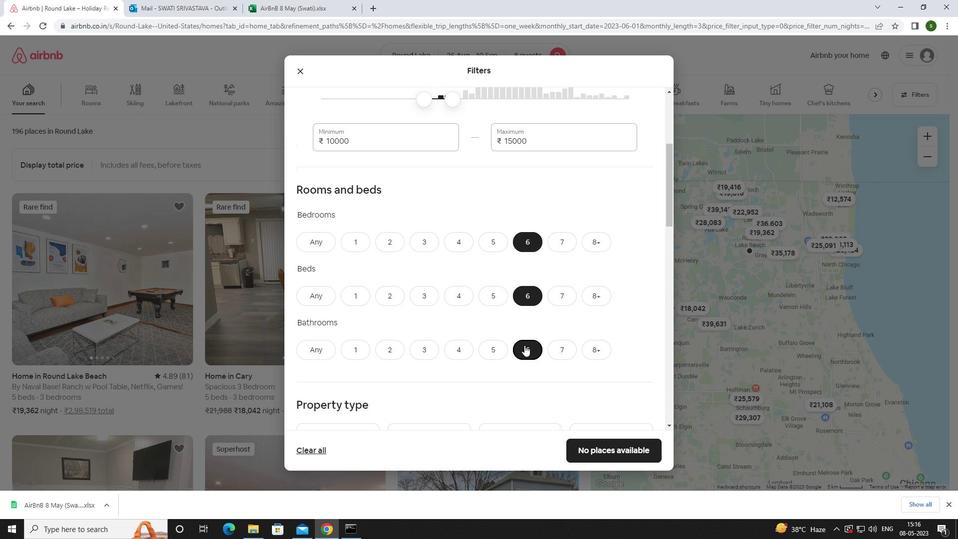 
Action: Mouse scrolled (524, 345) with delta (0, 0)
Screenshot: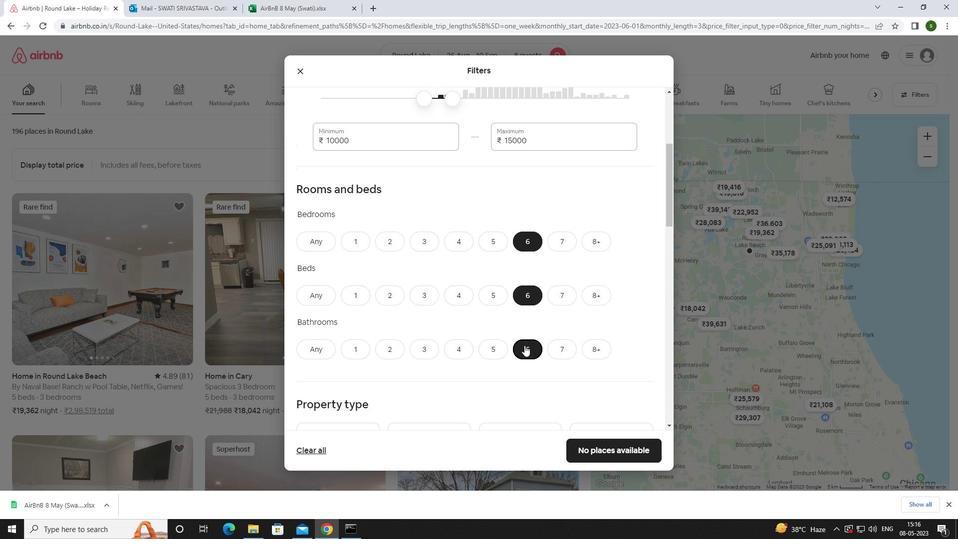 
Action: Mouse moved to (341, 346)
Screenshot: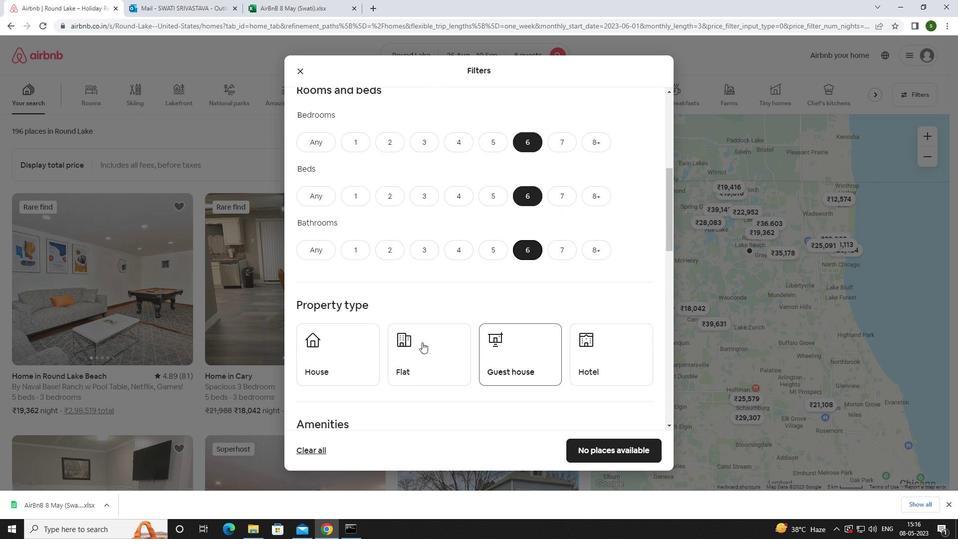 
Action: Mouse pressed left at (341, 346)
Screenshot: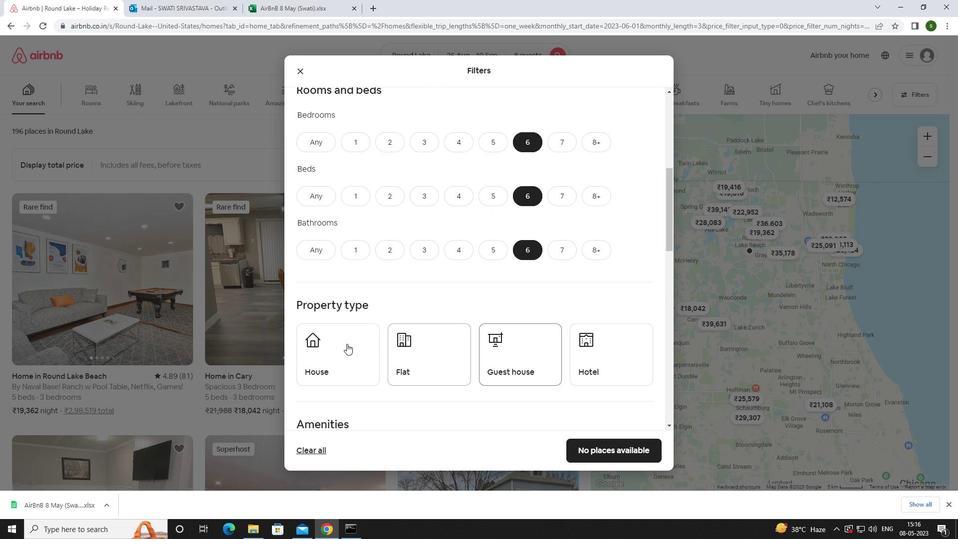 
Action: Mouse moved to (416, 353)
Screenshot: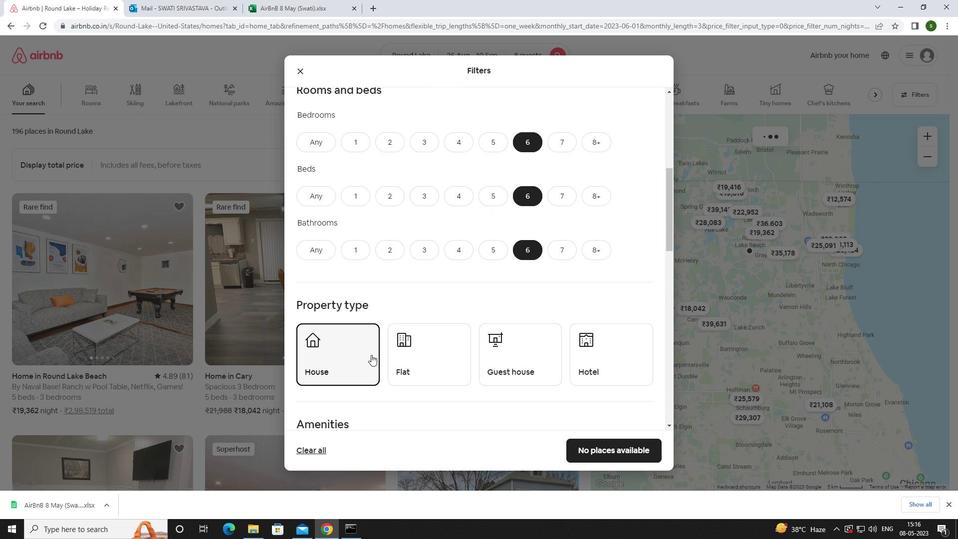 
Action: Mouse pressed left at (416, 353)
Screenshot: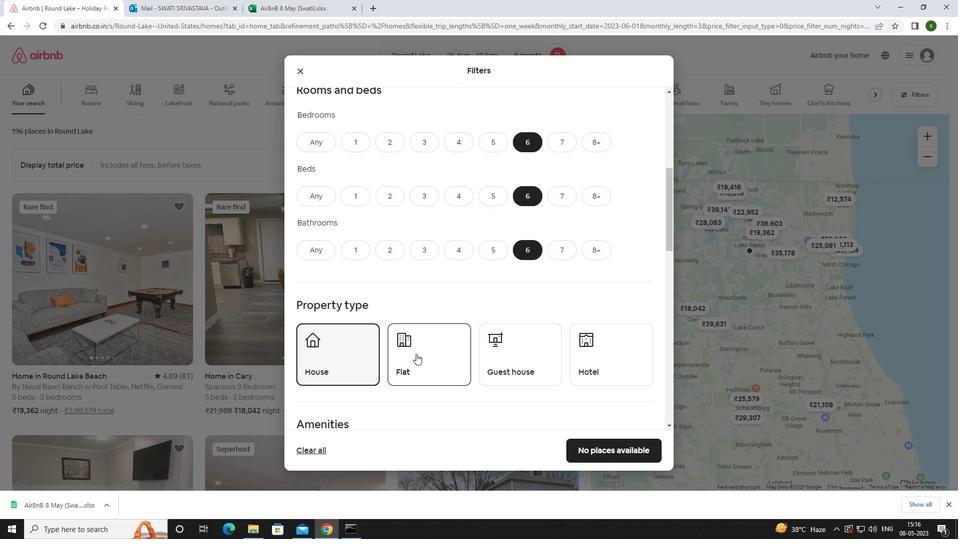 
Action: Mouse moved to (518, 346)
Screenshot: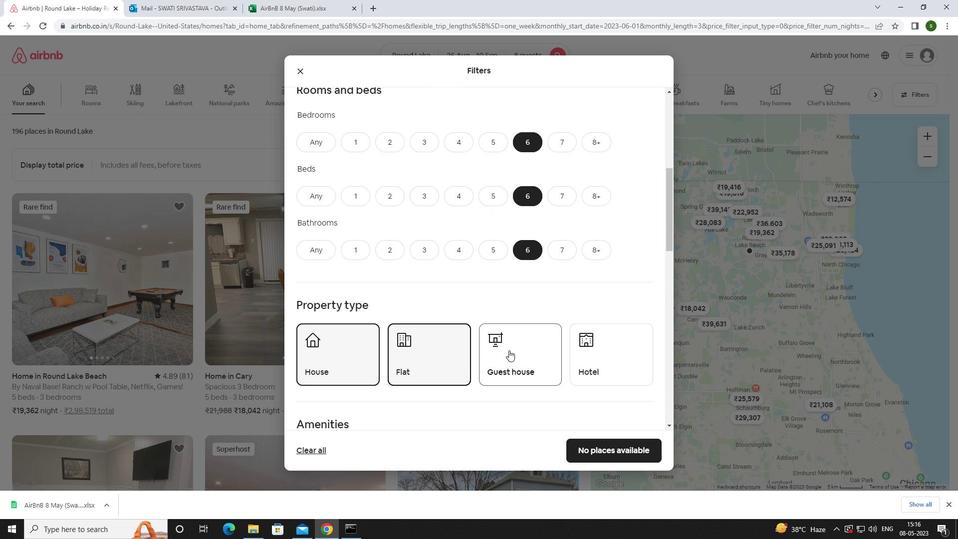 
Action: Mouse pressed left at (518, 346)
Screenshot: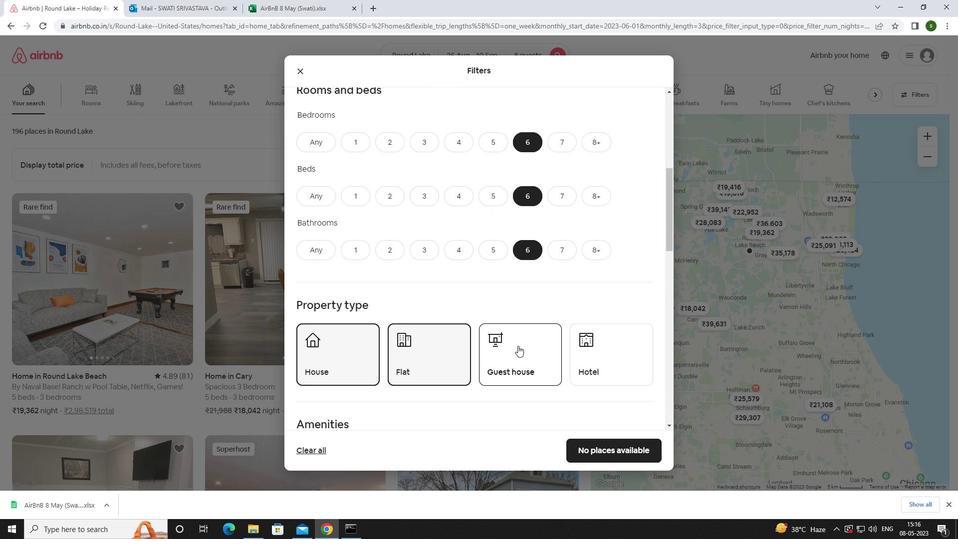 
Action: Mouse scrolled (518, 345) with delta (0, 0)
Screenshot: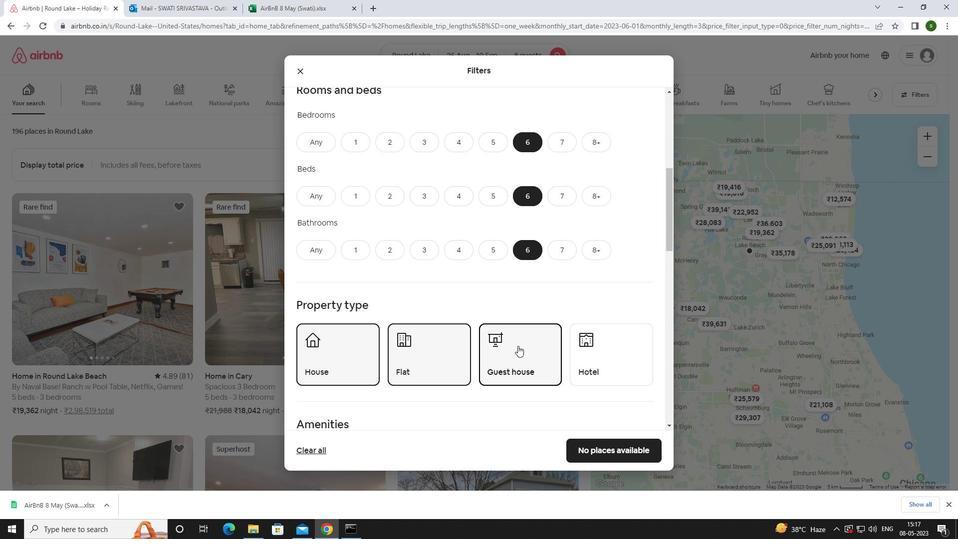 
Action: Mouse scrolled (518, 345) with delta (0, 0)
Screenshot: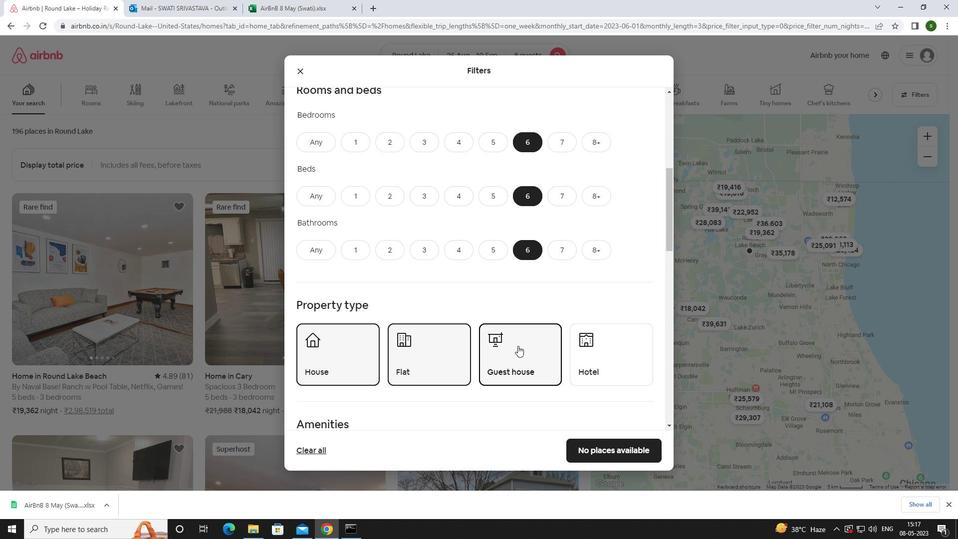 
Action: Mouse scrolled (518, 345) with delta (0, 0)
Screenshot: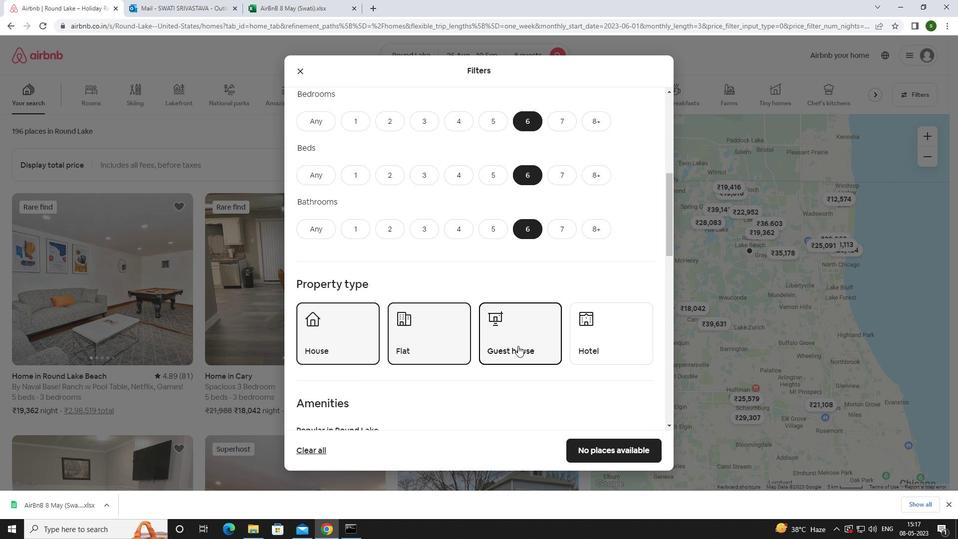 
Action: Mouse moved to (313, 325)
Screenshot: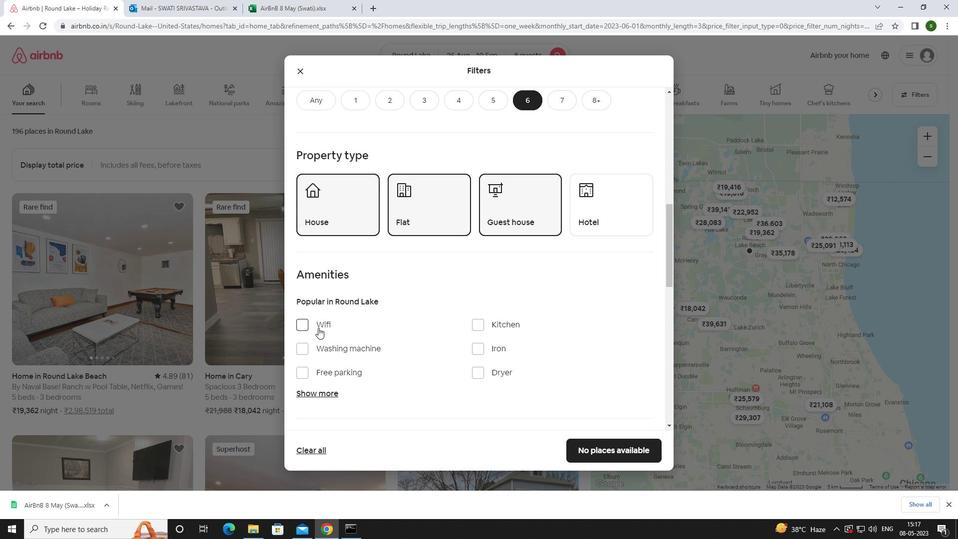 
Action: Mouse pressed left at (313, 325)
Screenshot: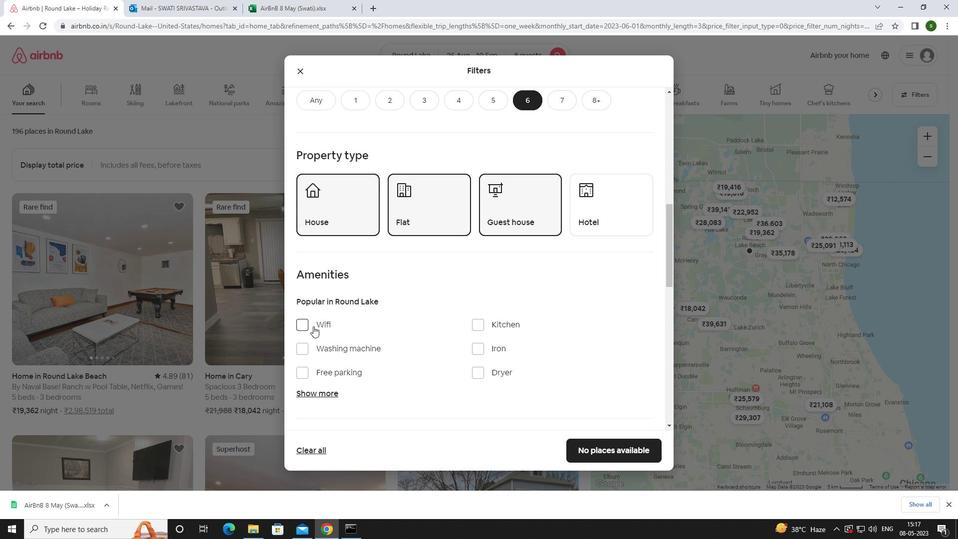 
Action: Mouse moved to (335, 367)
Screenshot: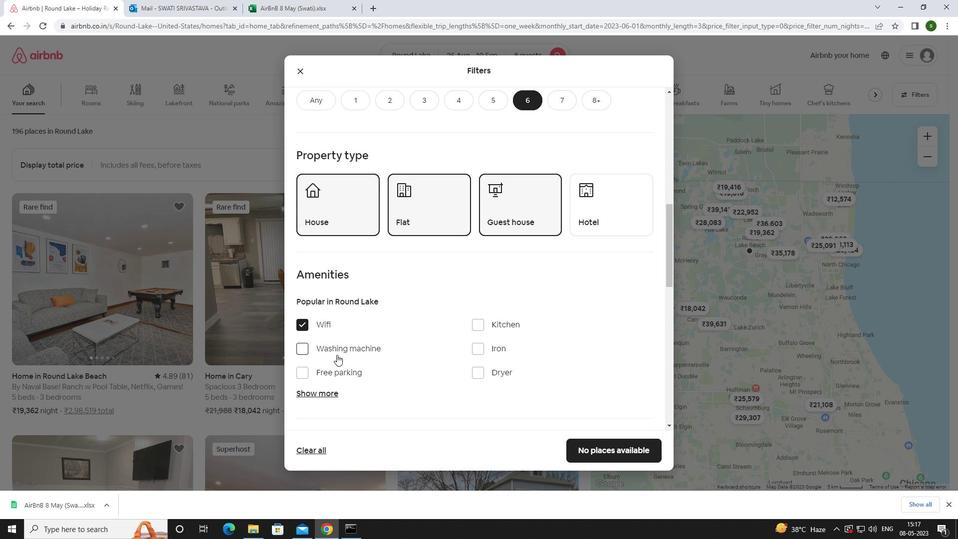 
Action: Mouse pressed left at (335, 367)
Screenshot: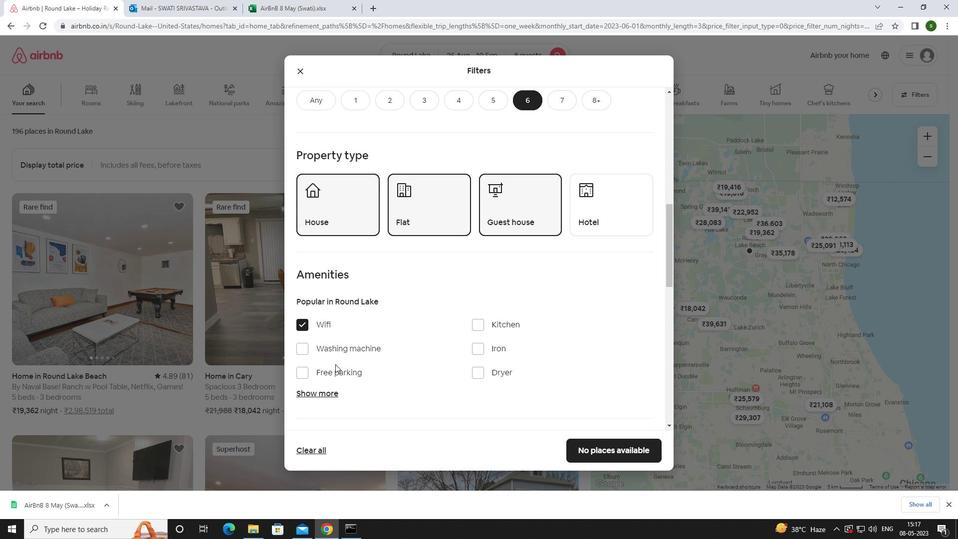 
Action: Mouse moved to (320, 393)
Screenshot: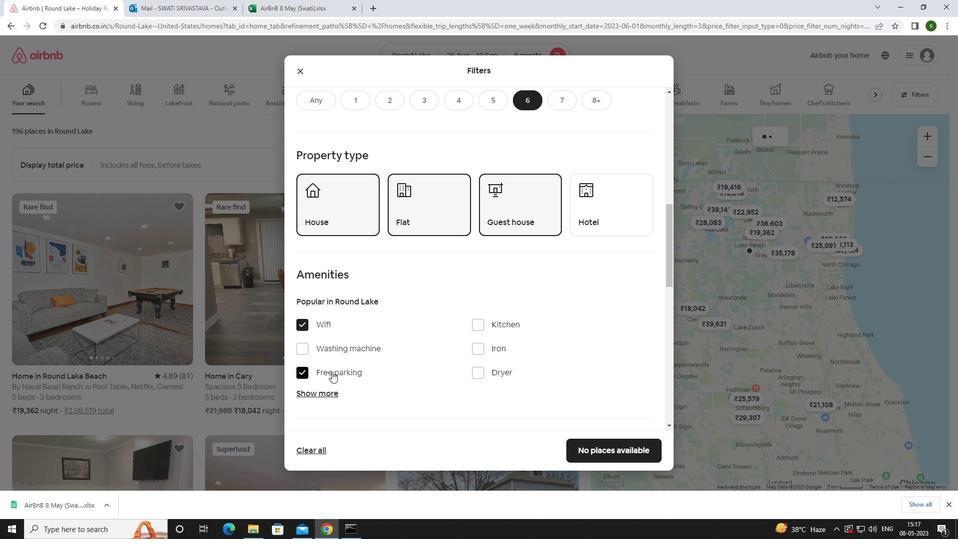 
Action: Mouse pressed left at (320, 393)
Screenshot: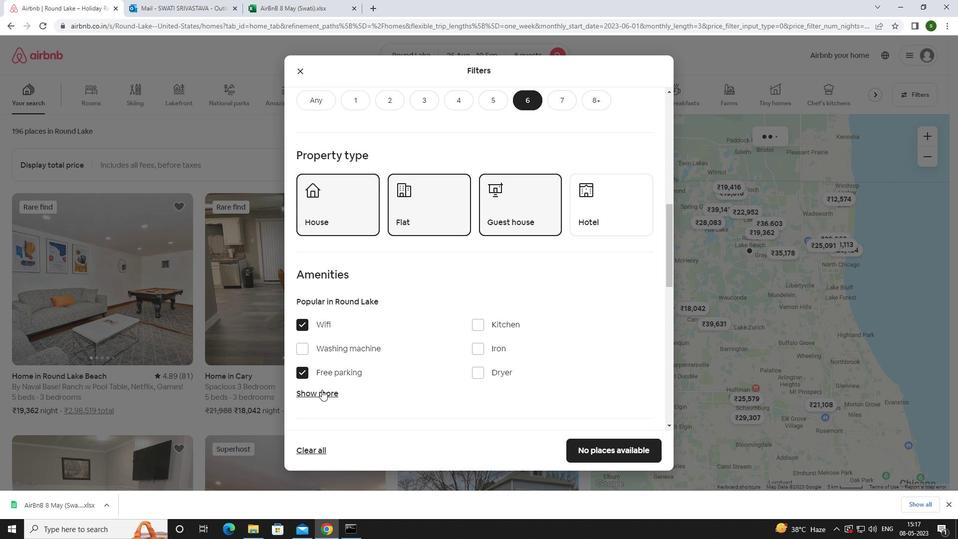 
Action: Mouse moved to (410, 347)
Screenshot: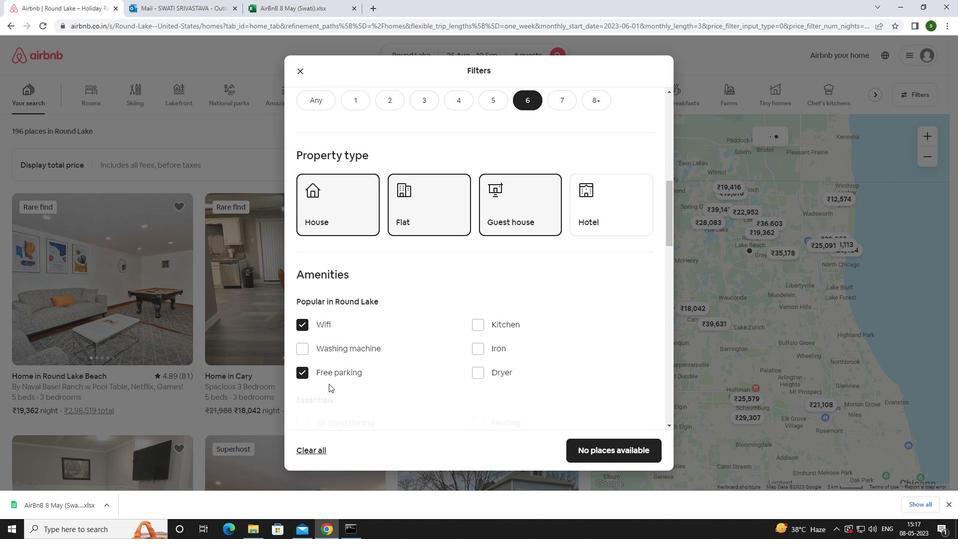 
Action: Mouse scrolled (410, 347) with delta (0, 0)
Screenshot: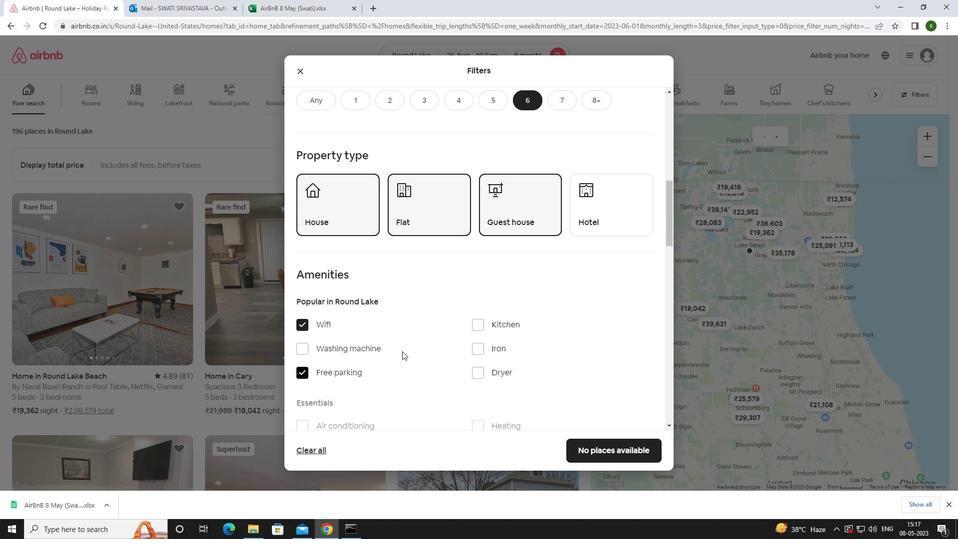 
Action: Mouse scrolled (410, 347) with delta (0, 0)
Screenshot: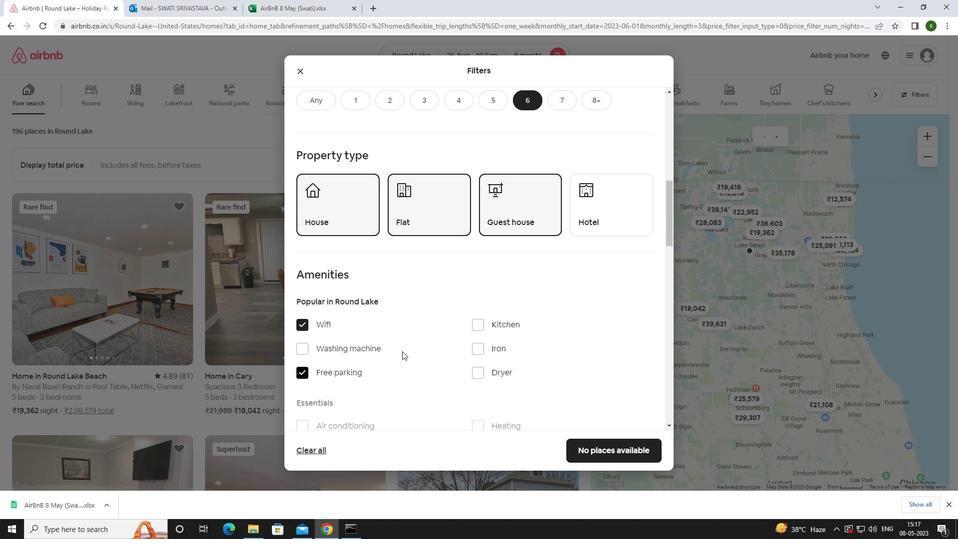 
Action: Mouse scrolled (410, 347) with delta (0, 0)
Screenshot: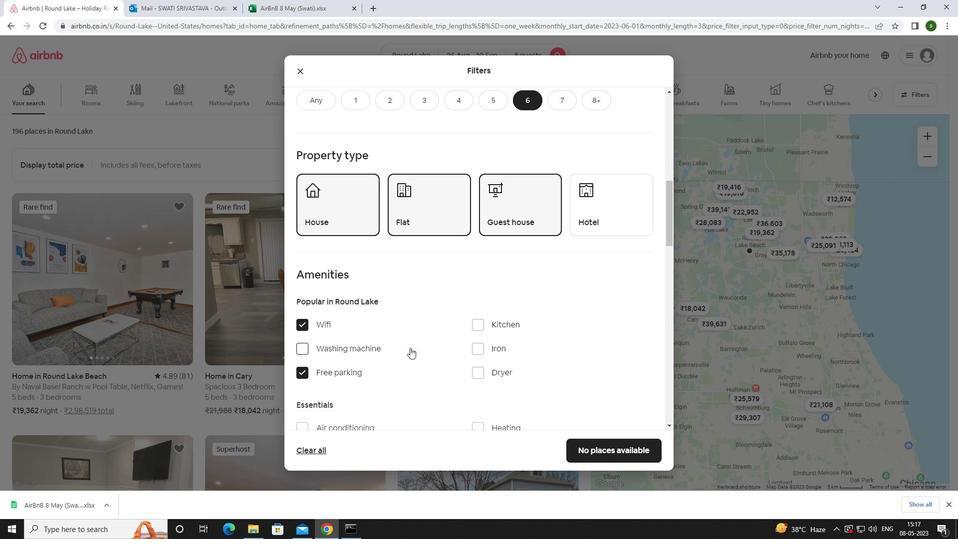 
Action: Mouse moved to (482, 299)
Screenshot: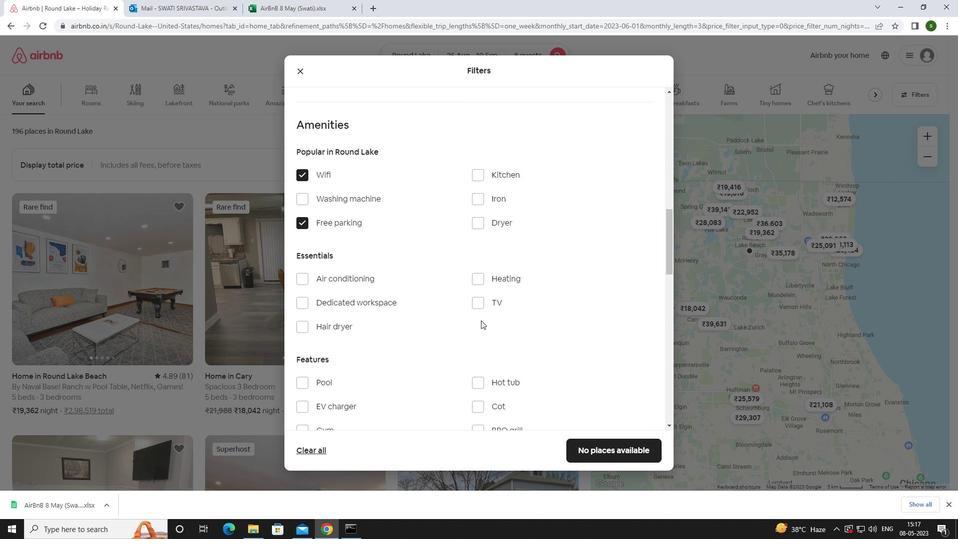 
Action: Mouse pressed left at (482, 299)
Screenshot: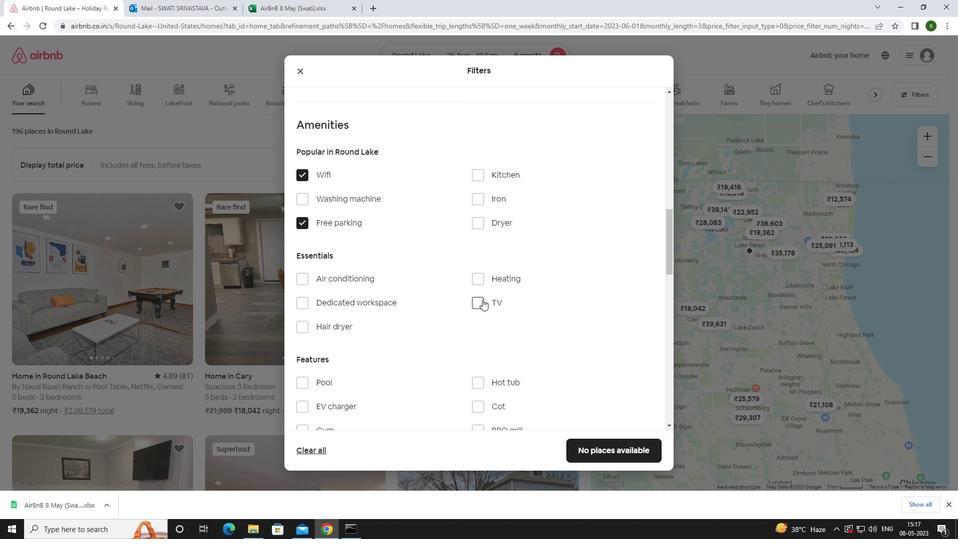 
Action: Mouse moved to (433, 332)
Screenshot: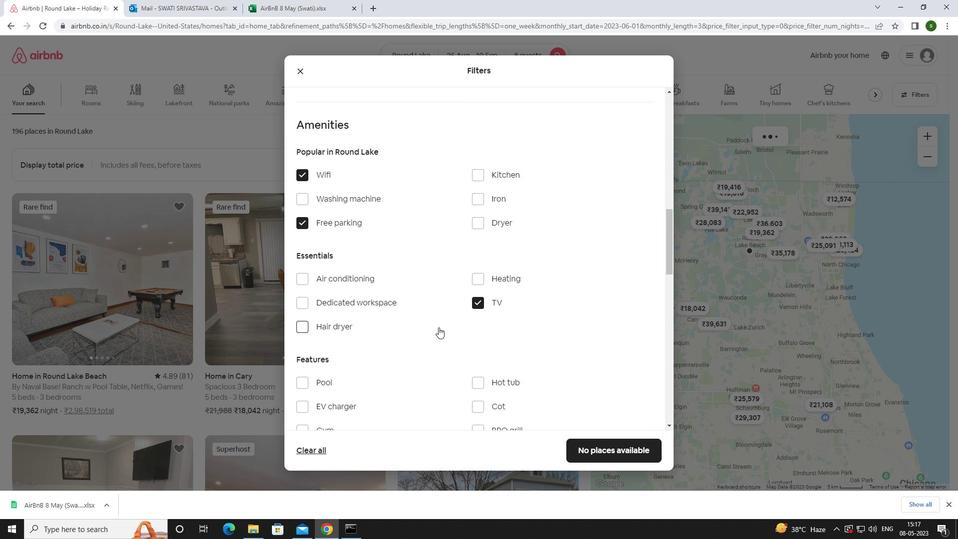 
Action: Mouse scrolled (433, 331) with delta (0, 0)
Screenshot: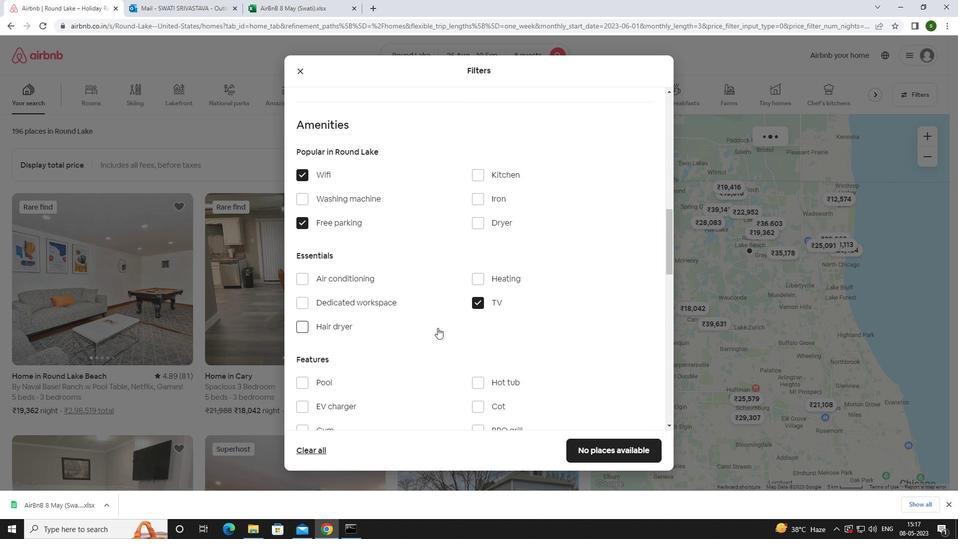 
Action: Mouse moved to (328, 383)
Screenshot: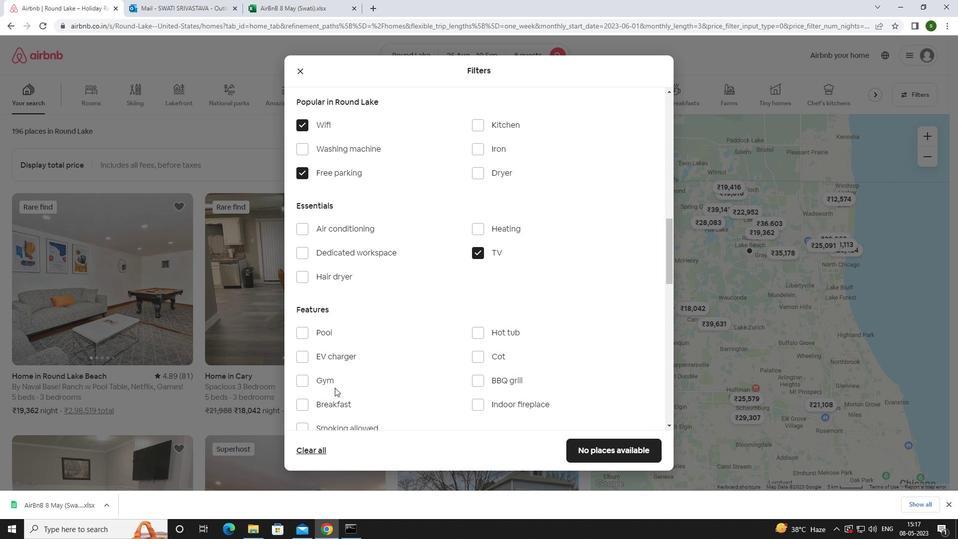 
Action: Mouse pressed left at (328, 383)
Screenshot: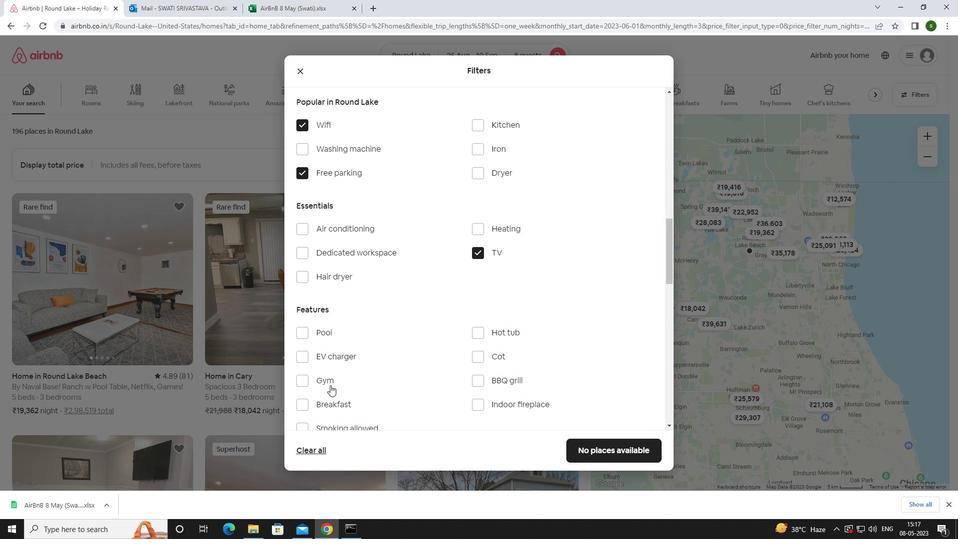 
Action: Mouse moved to (328, 404)
Screenshot: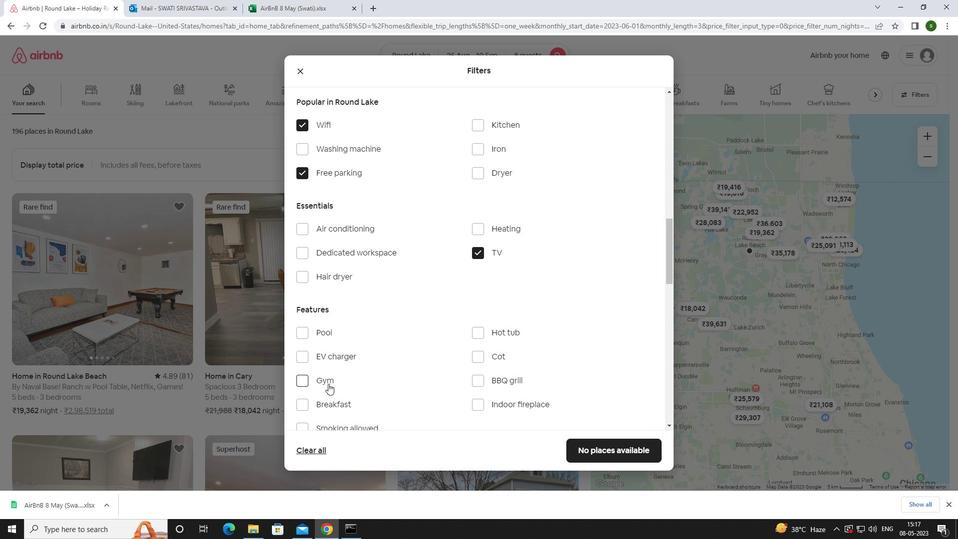 
Action: Mouse pressed left at (328, 404)
Screenshot: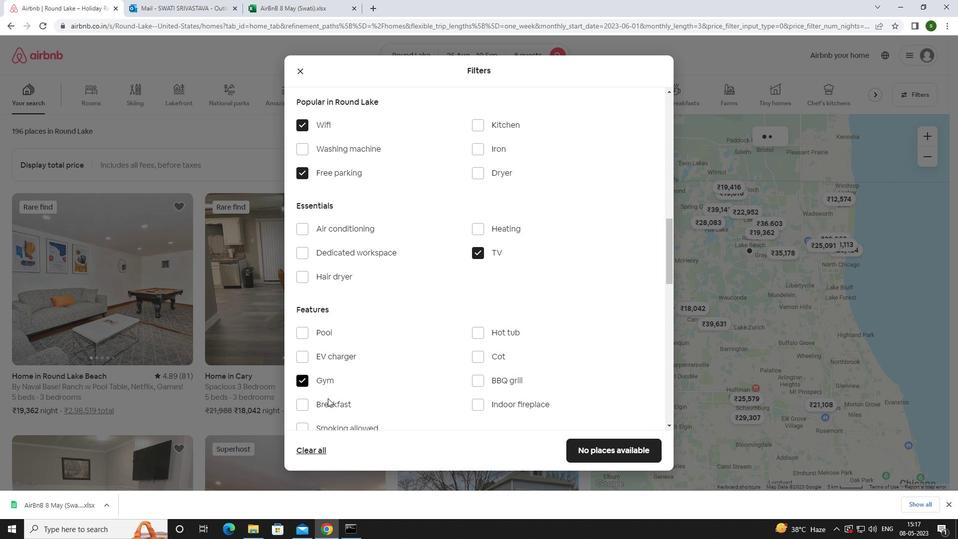 
Action: Mouse moved to (479, 355)
Screenshot: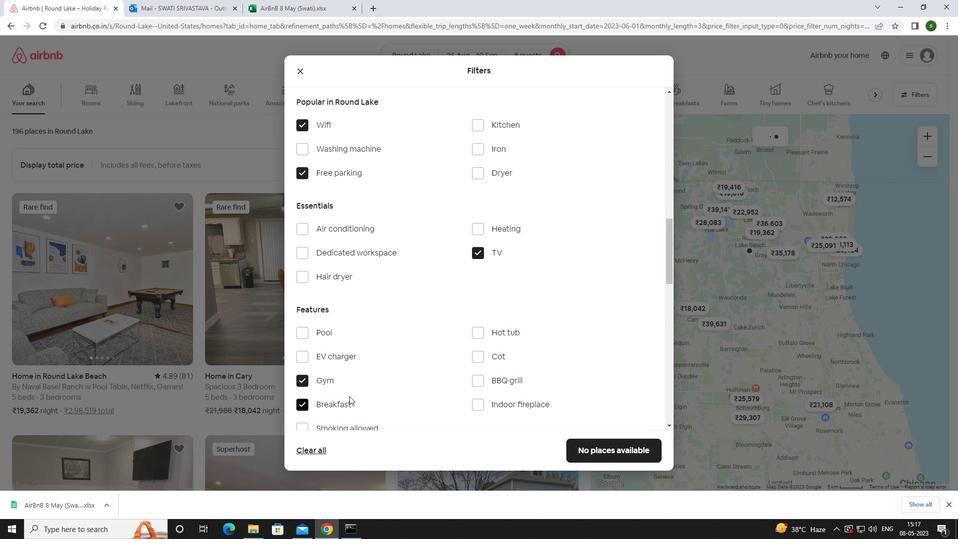 
Action: Mouse scrolled (479, 355) with delta (0, 0)
Screenshot: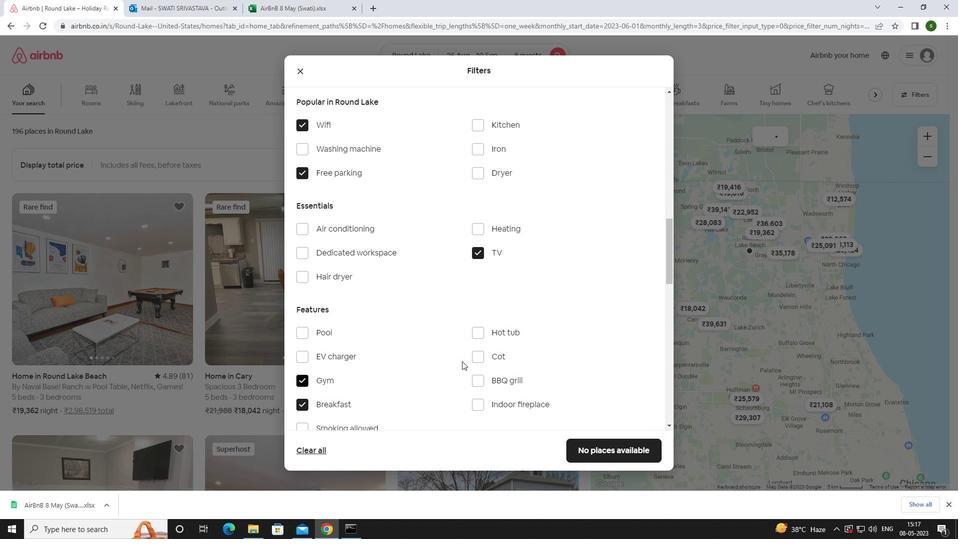 
Action: Mouse scrolled (479, 355) with delta (0, 0)
Screenshot: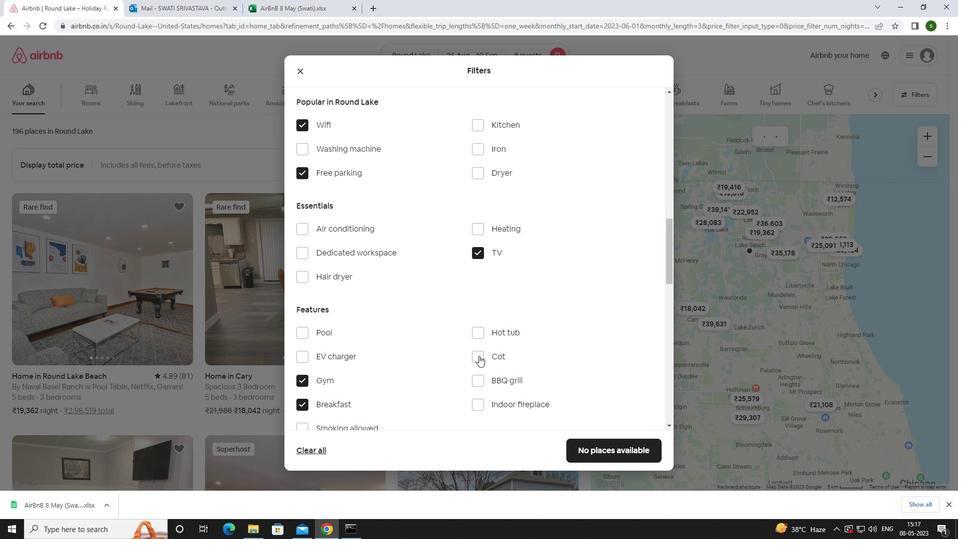 
Action: Mouse scrolled (479, 355) with delta (0, 0)
Screenshot: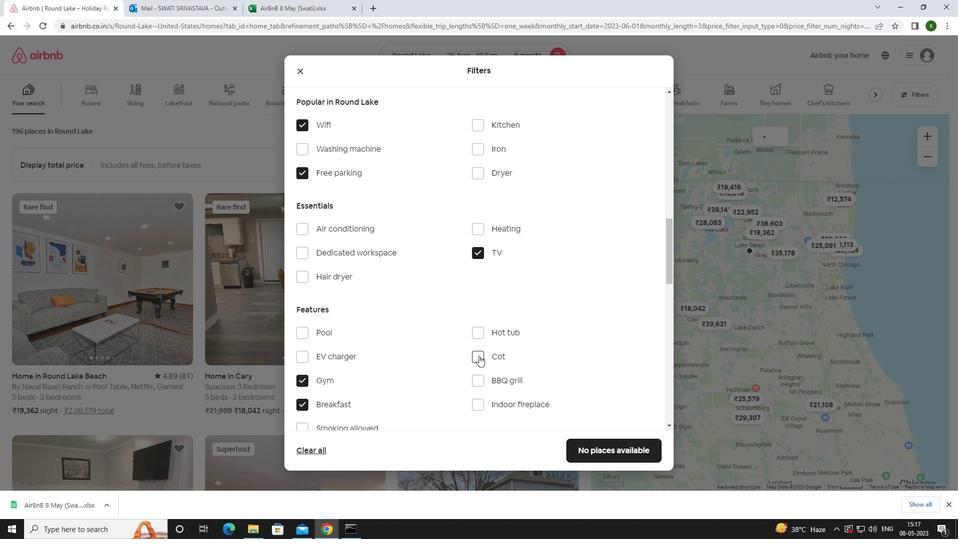 
Action: Mouse scrolled (479, 355) with delta (0, 0)
Screenshot: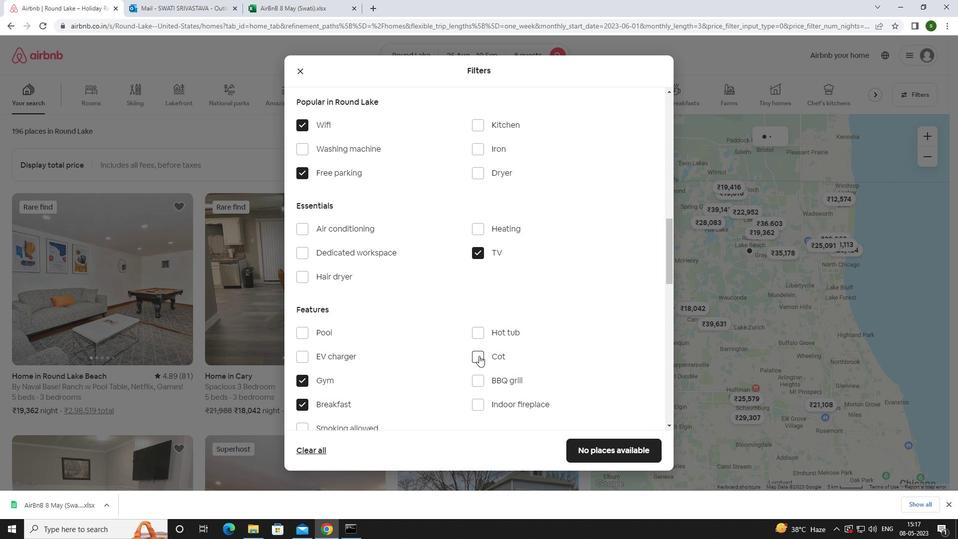 
Action: Mouse moved to (570, 342)
Screenshot: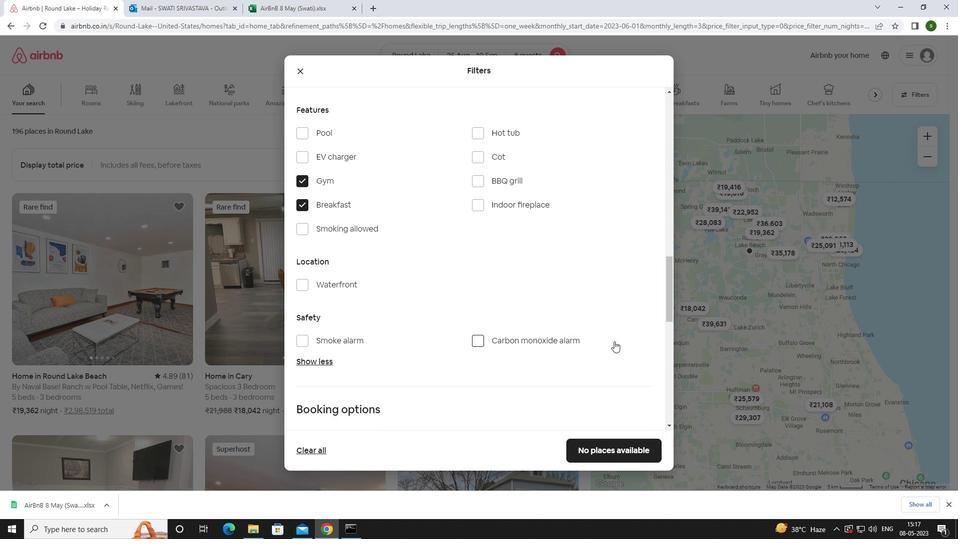
Action: Mouse scrolled (570, 341) with delta (0, 0)
Screenshot: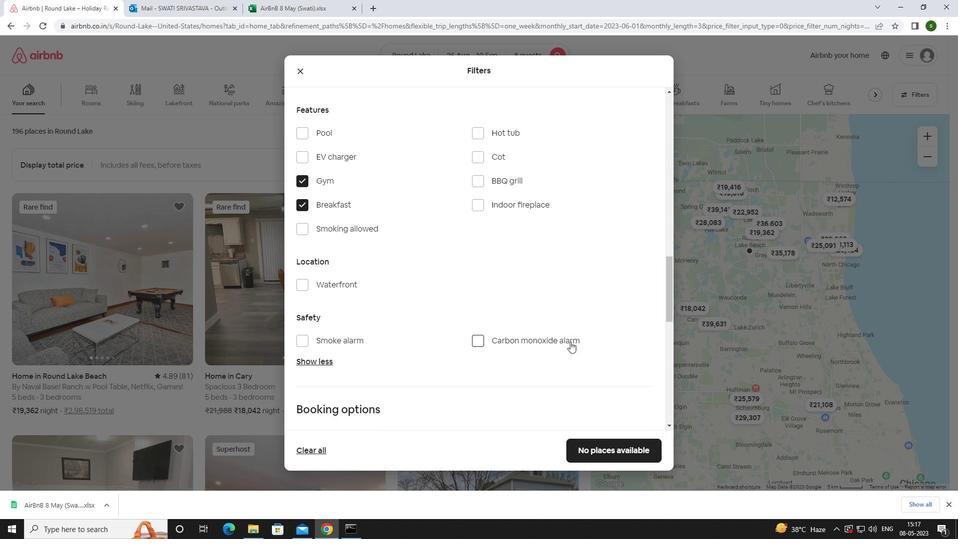 
Action: Mouse scrolled (570, 341) with delta (0, 0)
Screenshot: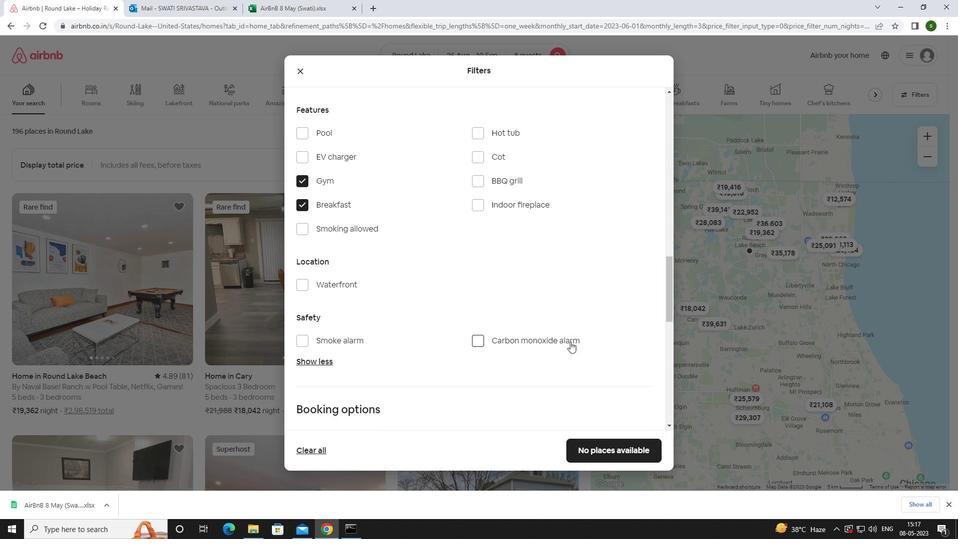 
Action: Mouse scrolled (570, 341) with delta (0, 0)
Screenshot: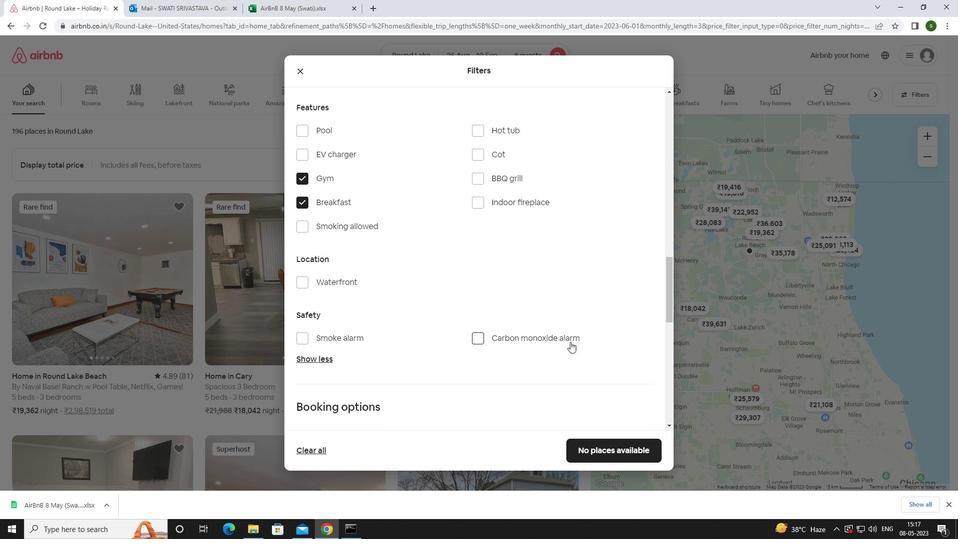 
Action: Mouse moved to (625, 326)
Screenshot: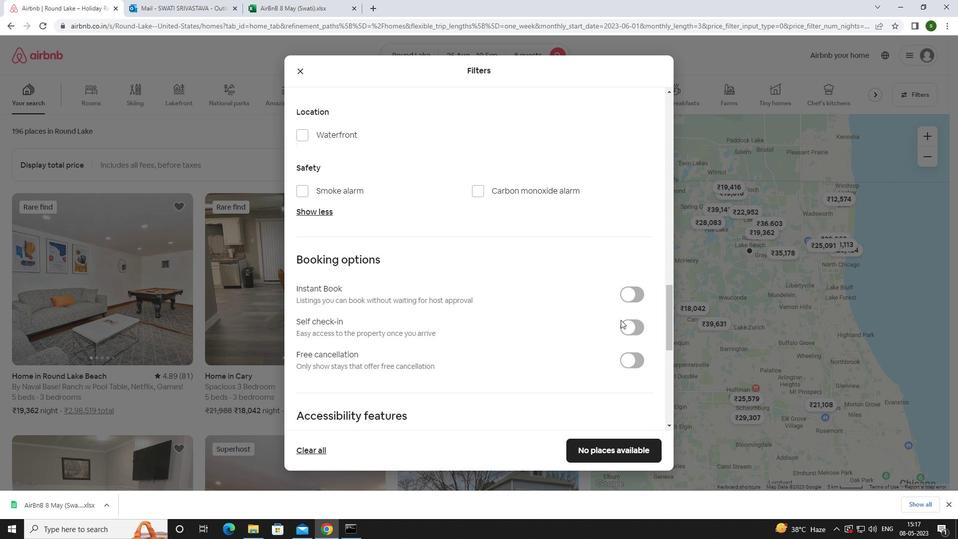
Action: Mouse pressed left at (625, 326)
Screenshot: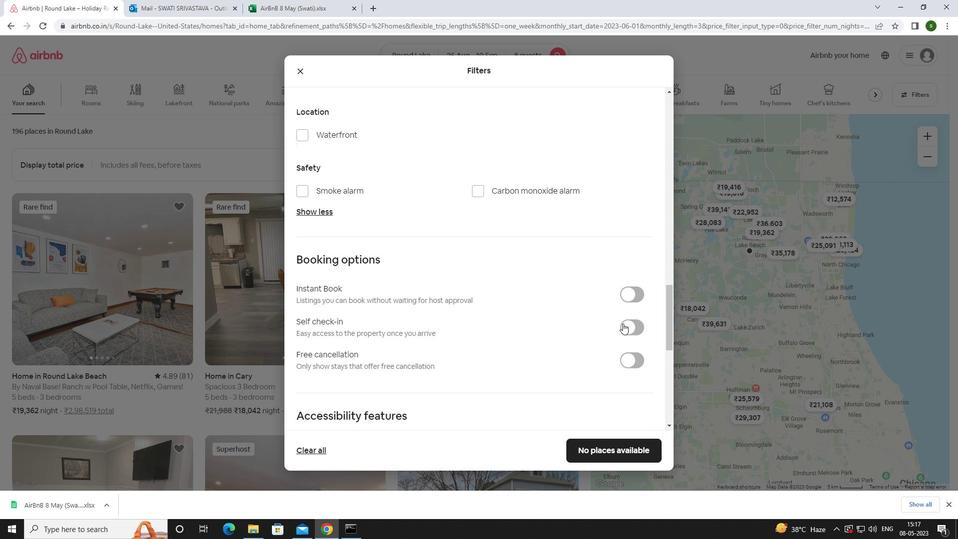 
Action: Mouse moved to (543, 338)
Screenshot: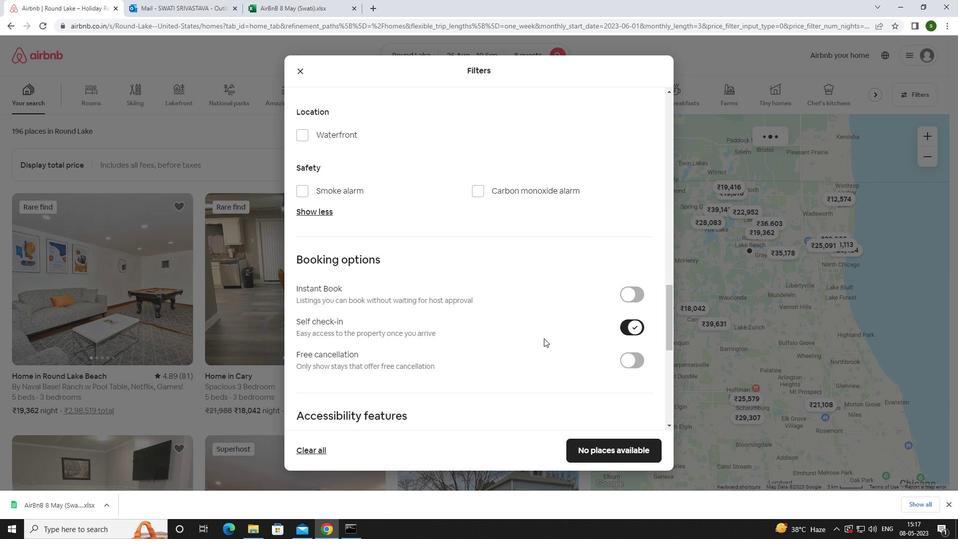 
Action: Mouse scrolled (543, 338) with delta (0, 0)
Screenshot: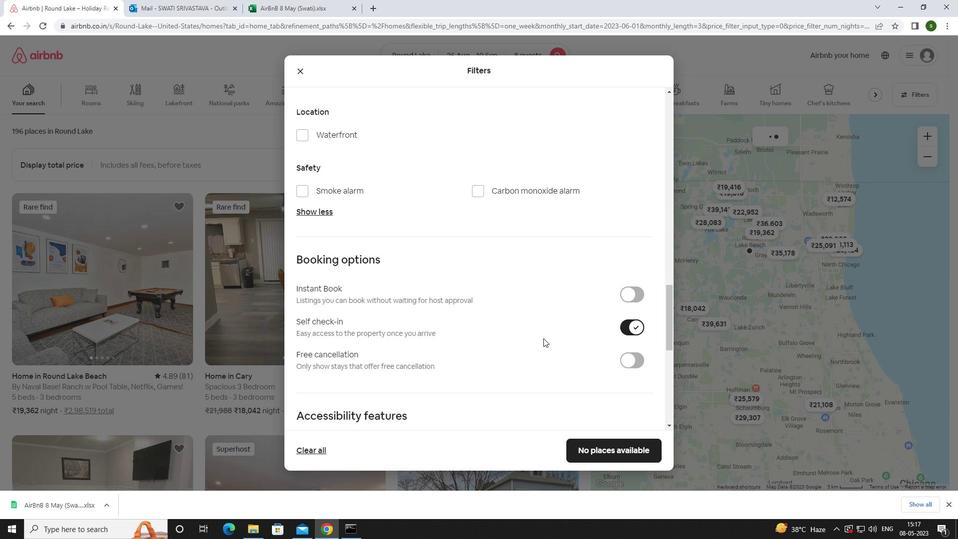 
Action: Mouse scrolled (543, 338) with delta (0, 0)
Screenshot: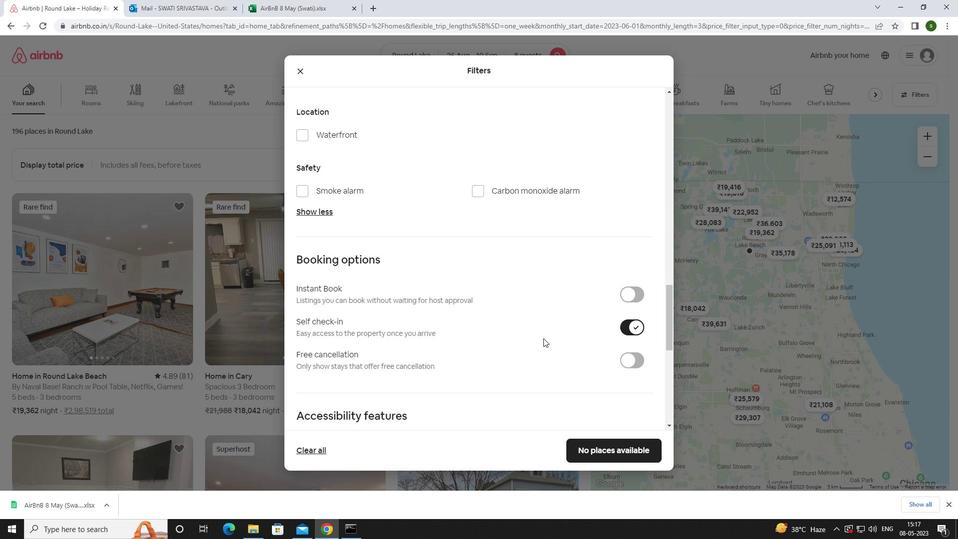 
Action: Mouse scrolled (543, 338) with delta (0, 0)
Screenshot: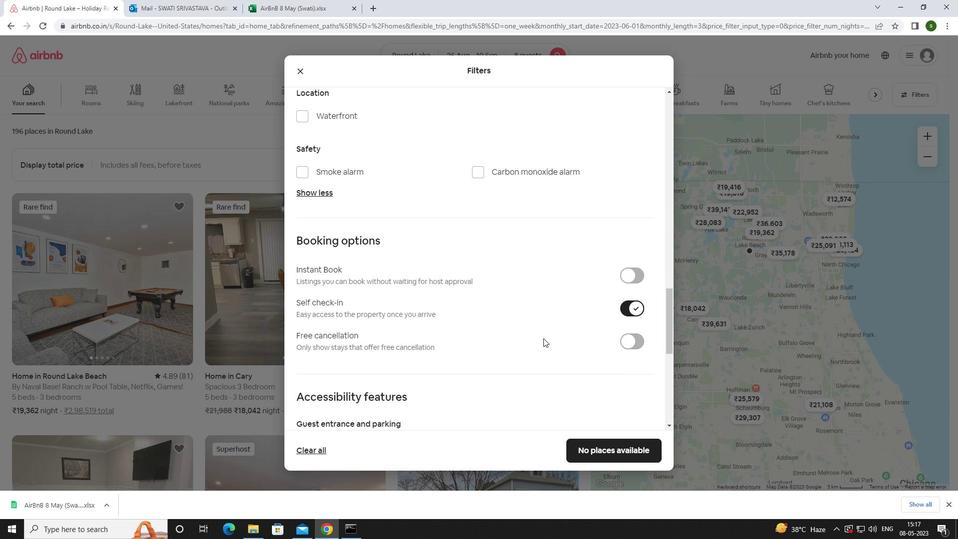 
Action: Mouse scrolled (543, 338) with delta (0, 0)
Screenshot: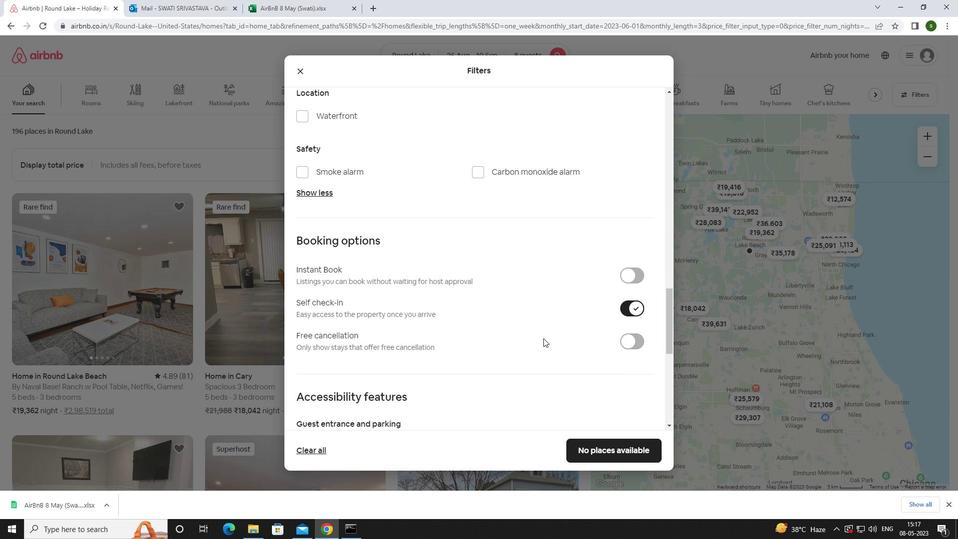 
Action: Mouse scrolled (543, 338) with delta (0, 0)
Screenshot: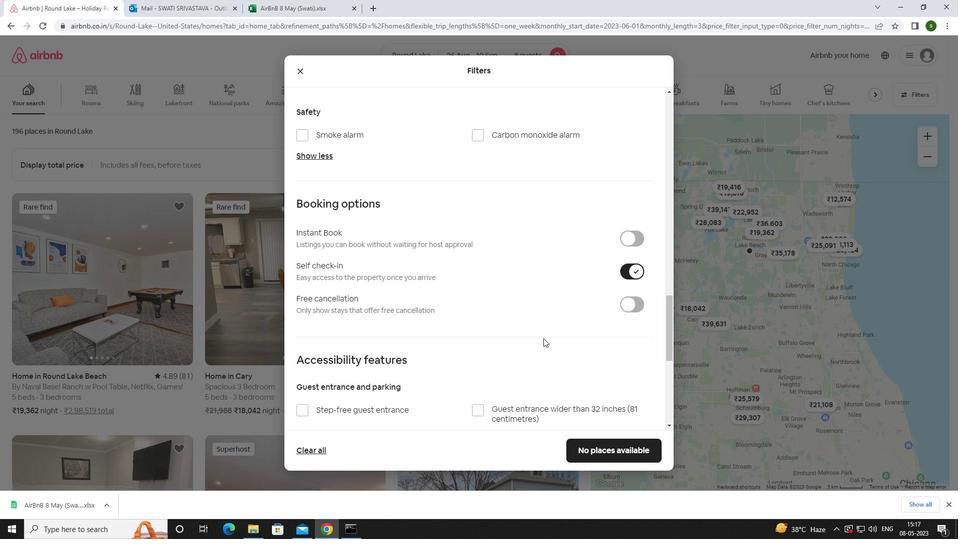 
Action: Mouse scrolled (543, 338) with delta (0, 0)
Screenshot: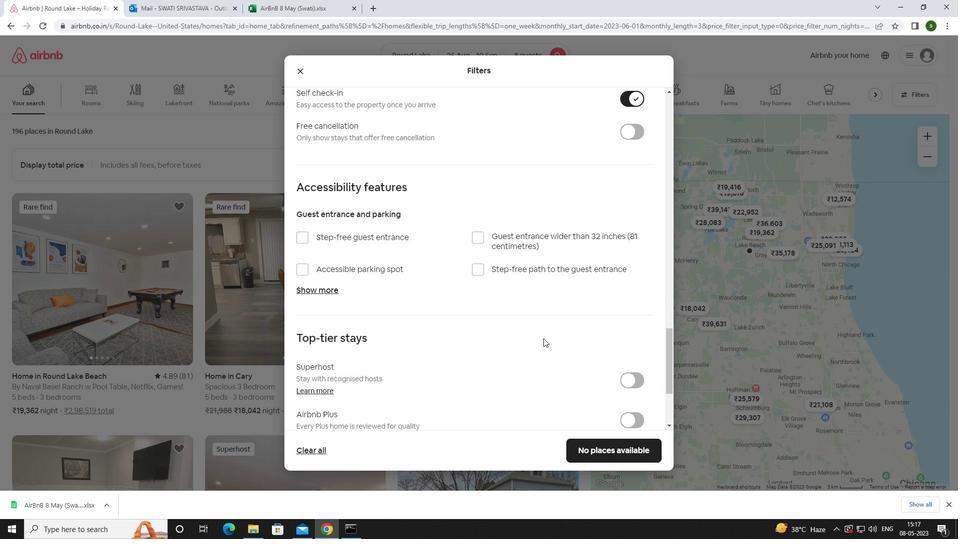 
Action: Mouse scrolled (543, 338) with delta (0, 0)
Screenshot: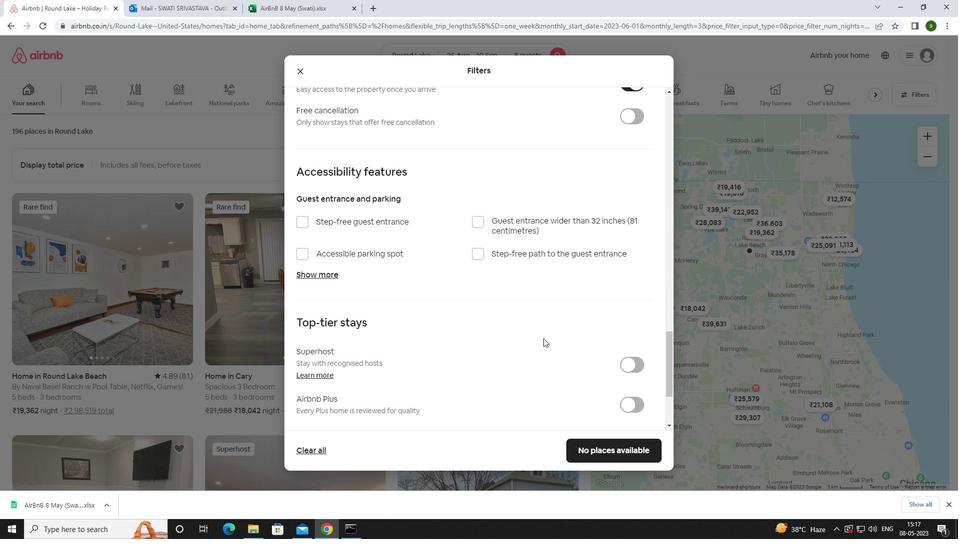 
Action: Mouse scrolled (543, 338) with delta (0, 0)
Screenshot: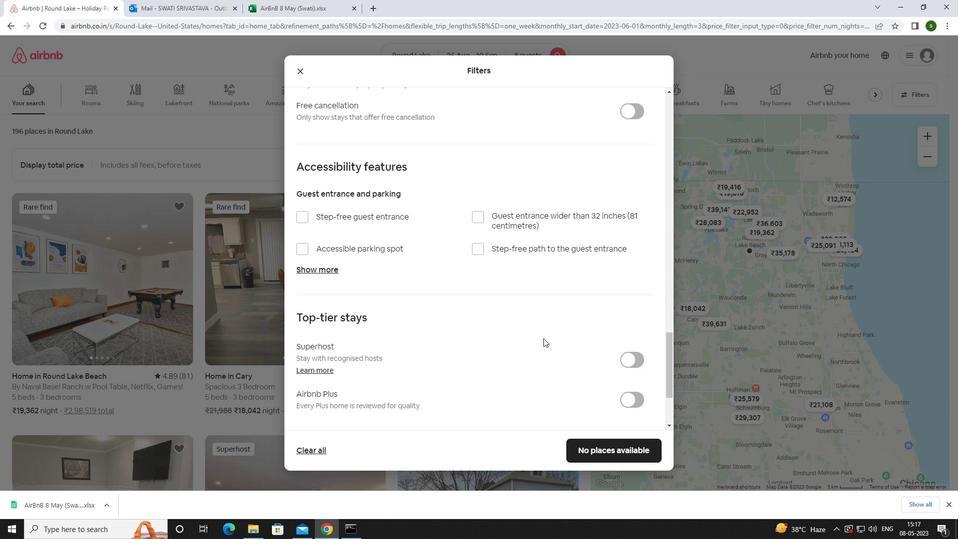 
Action: Mouse scrolled (543, 338) with delta (0, 0)
Screenshot: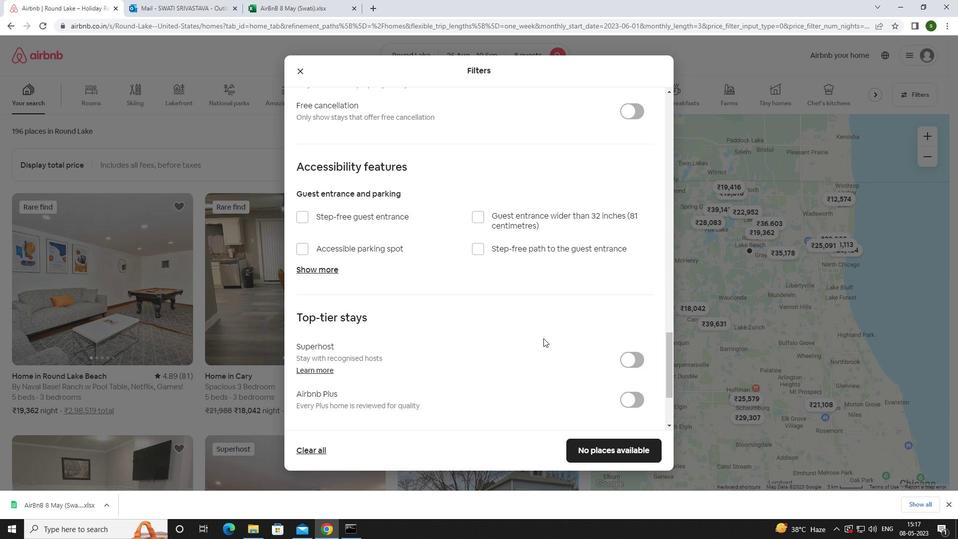 
Action: Mouse scrolled (543, 338) with delta (0, 0)
Screenshot: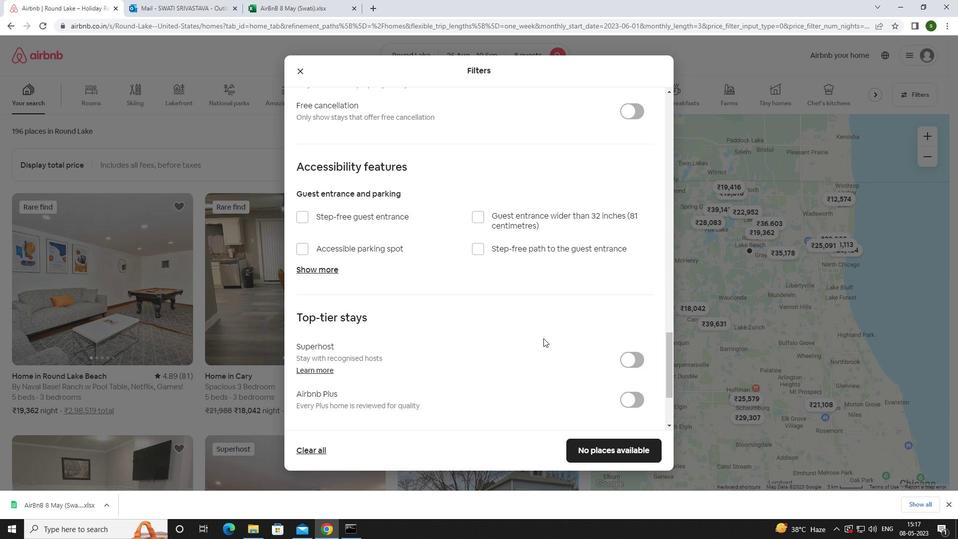 
Action: Mouse moved to (319, 361)
Screenshot: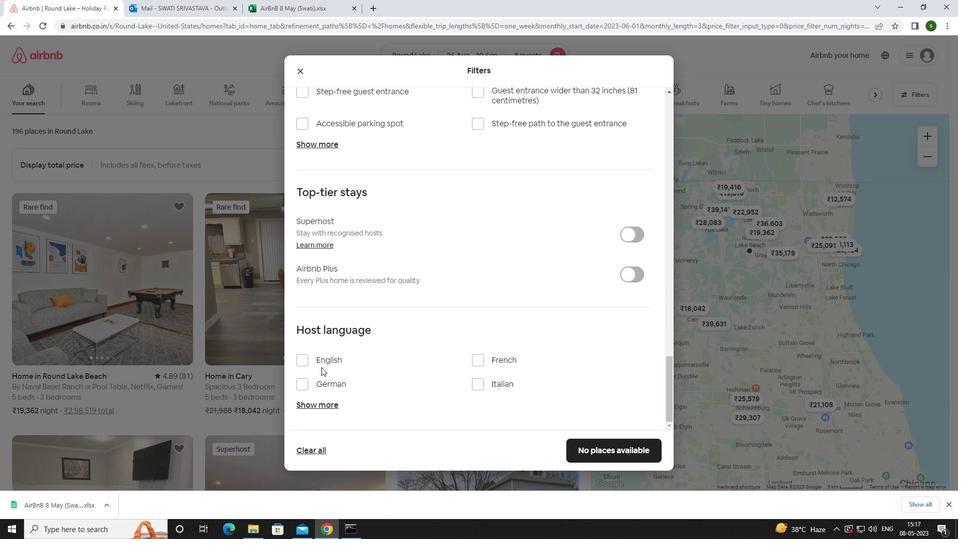 
Action: Mouse pressed left at (319, 361)
Screenshot: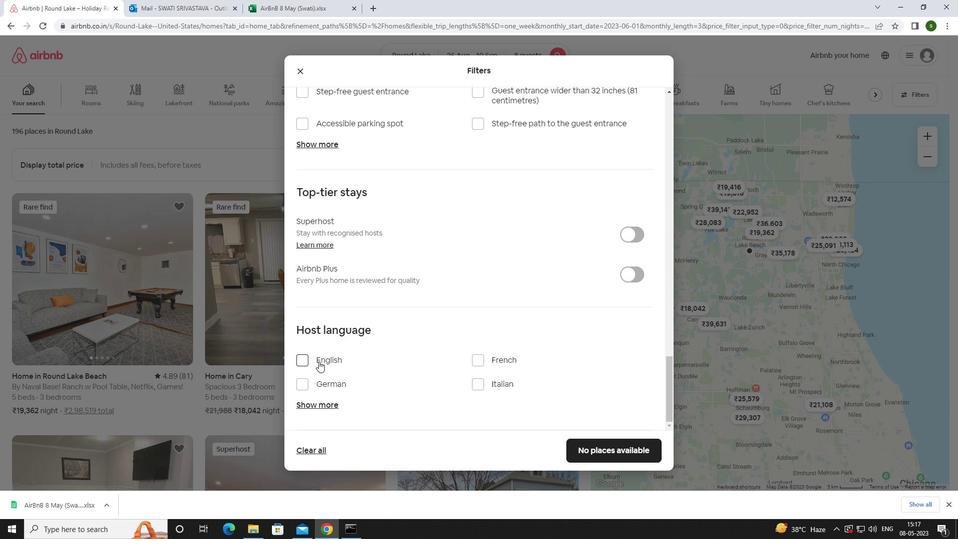 
Action: Mouse moved to (606, 448)
Screenshot: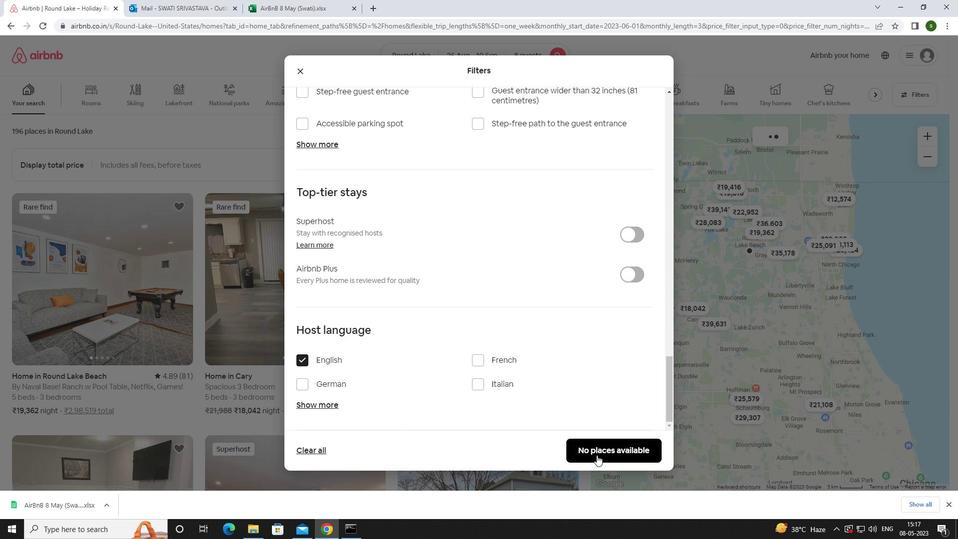 
Action: Mouse pressed left at (606, 448)
Screenshot: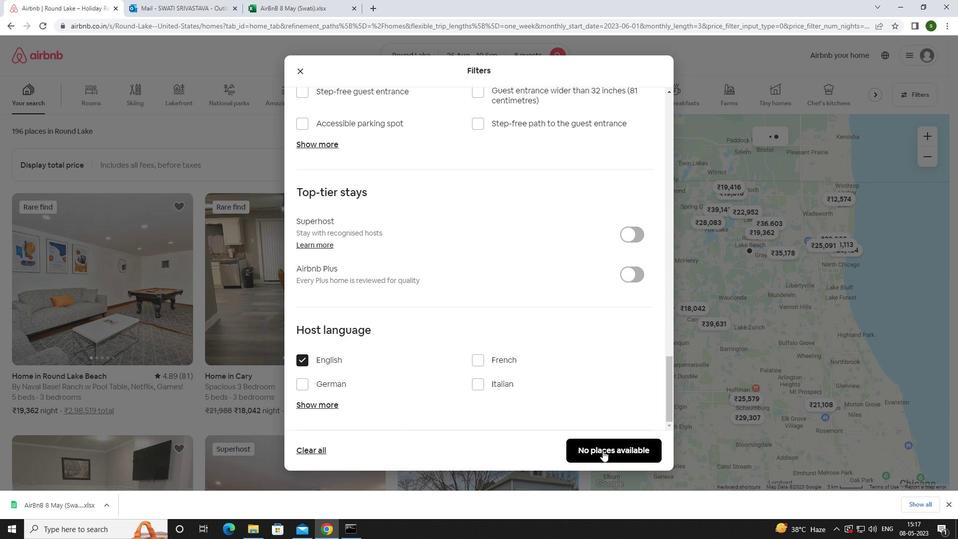 
Action: Mouse moved to (374, 336)
Screenshot: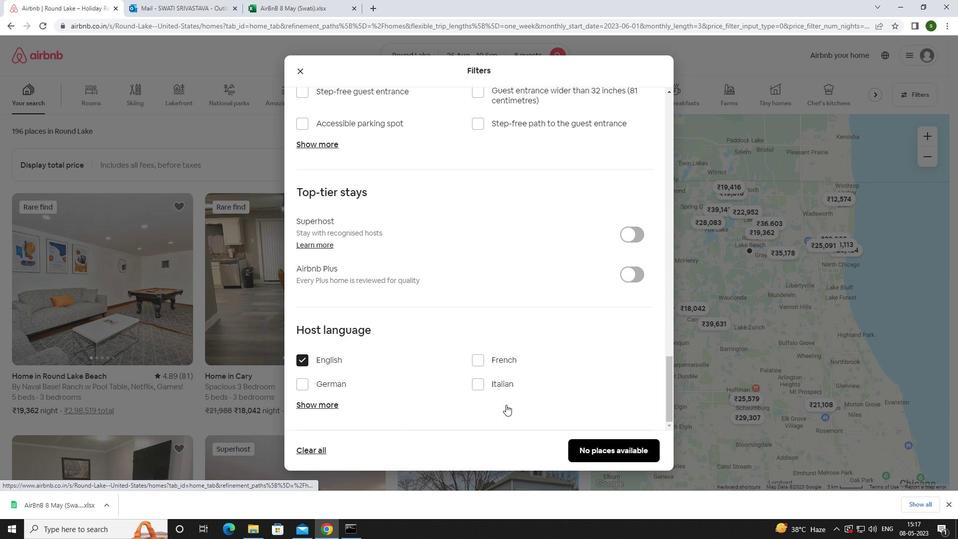 
